 Task: Search one way flight ticket for 2 adults, 2 children, 2 infants in seat in first from Kodiak: Kodiak Airport (benny Bensonstate Airport) to Gillette: Gillette Campbell County Airport on 5-1-2023. Choice of flights is Spirit. Number of bags: 2 checked bags. Price is upto 50000. Outbound departure time preference is 23:15. Return departure time preference is 9:00.
Action: Mouse moved to (211, 192)
Screenshot: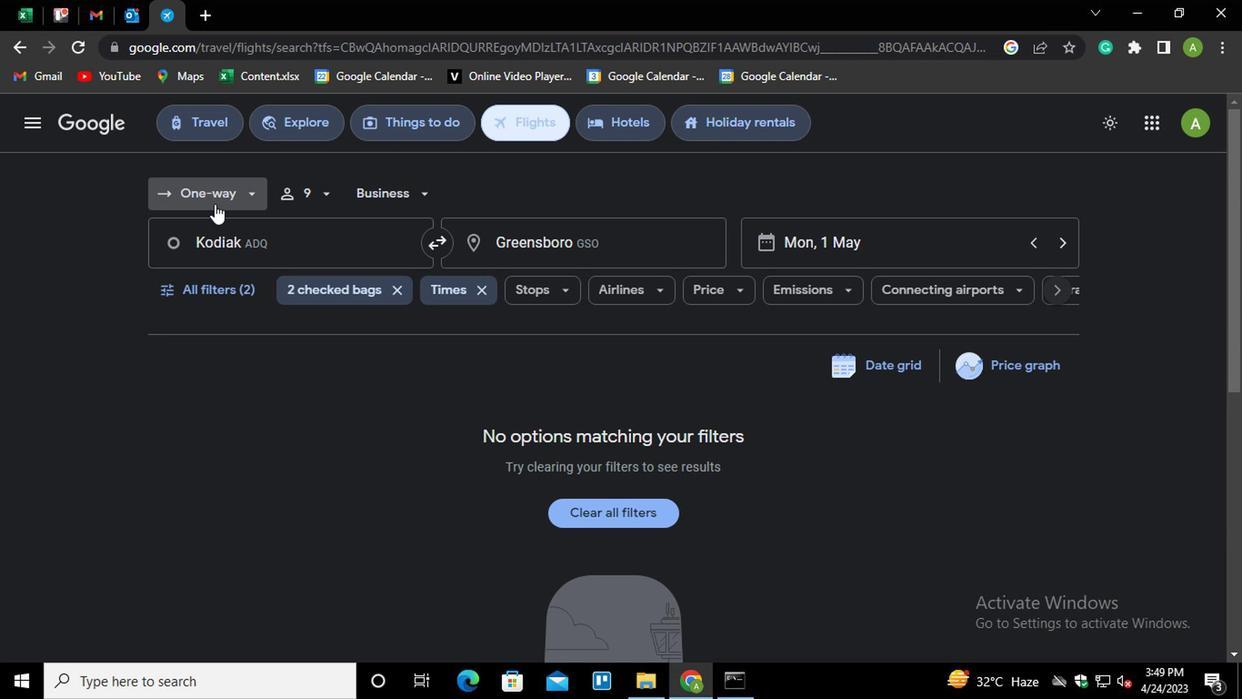 
Action: Mouse pressed left at (211, 192)
Screenshot: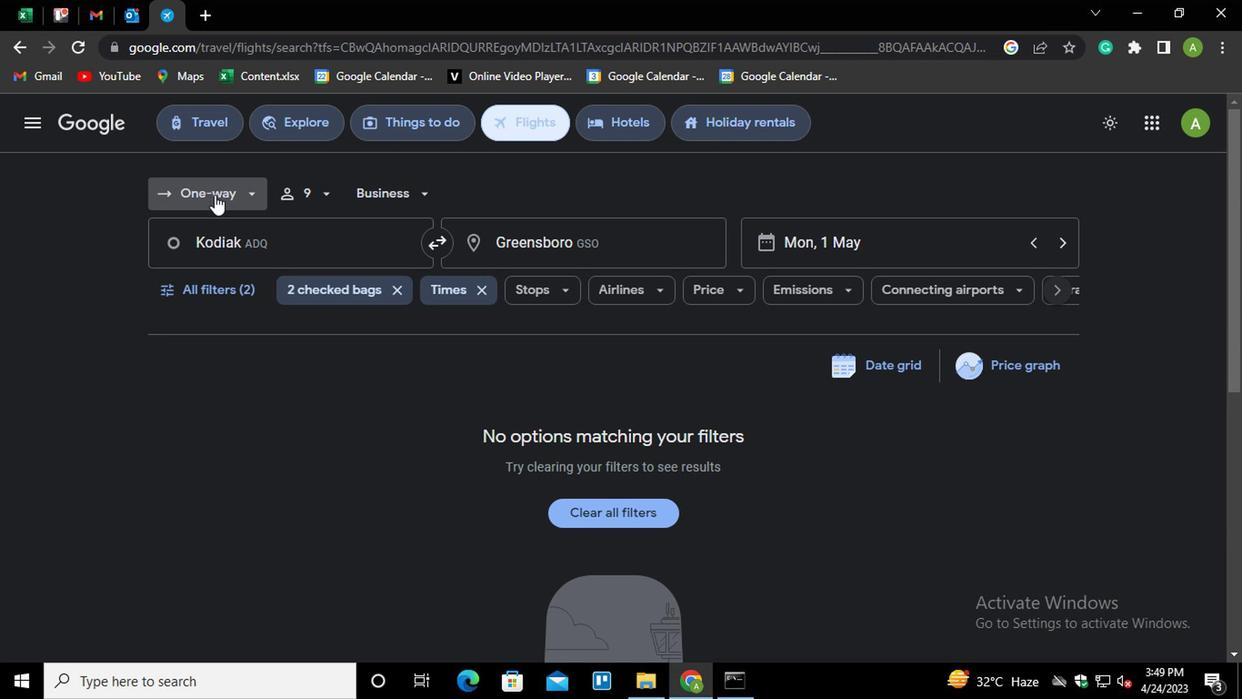 
Action: Mouse moved to (227, 276)
Screenshot: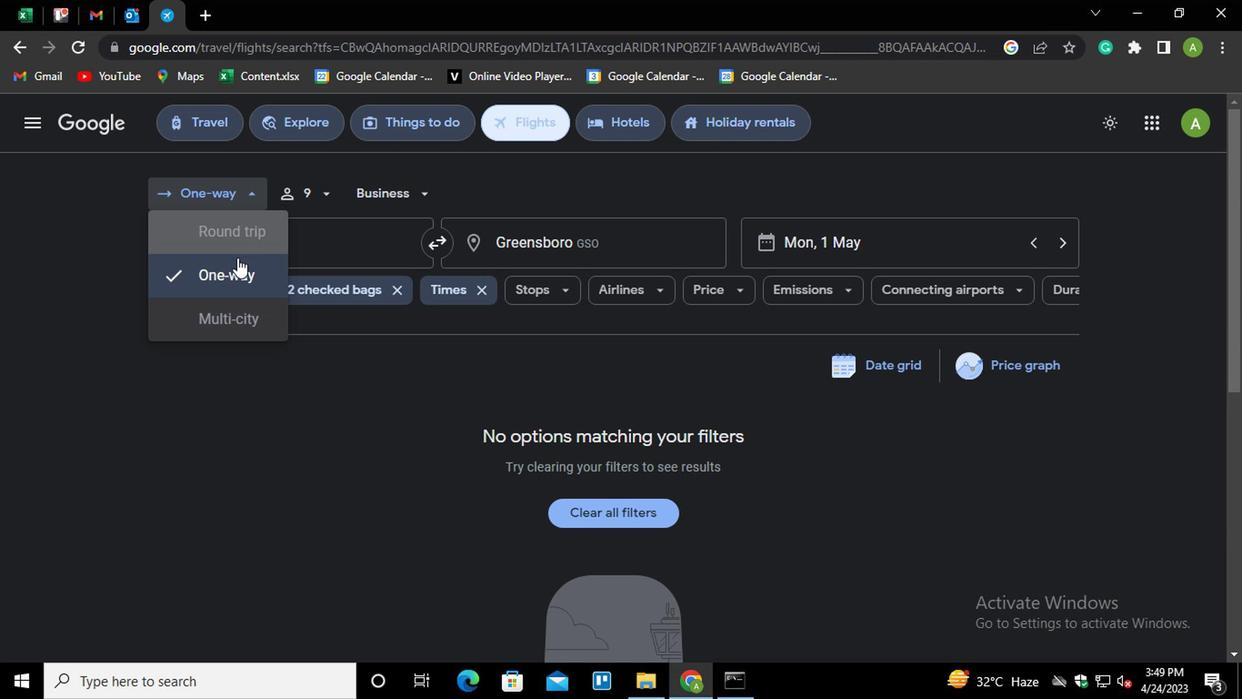 
Action: Mouse pressed left at (227, 276)
Screenshot: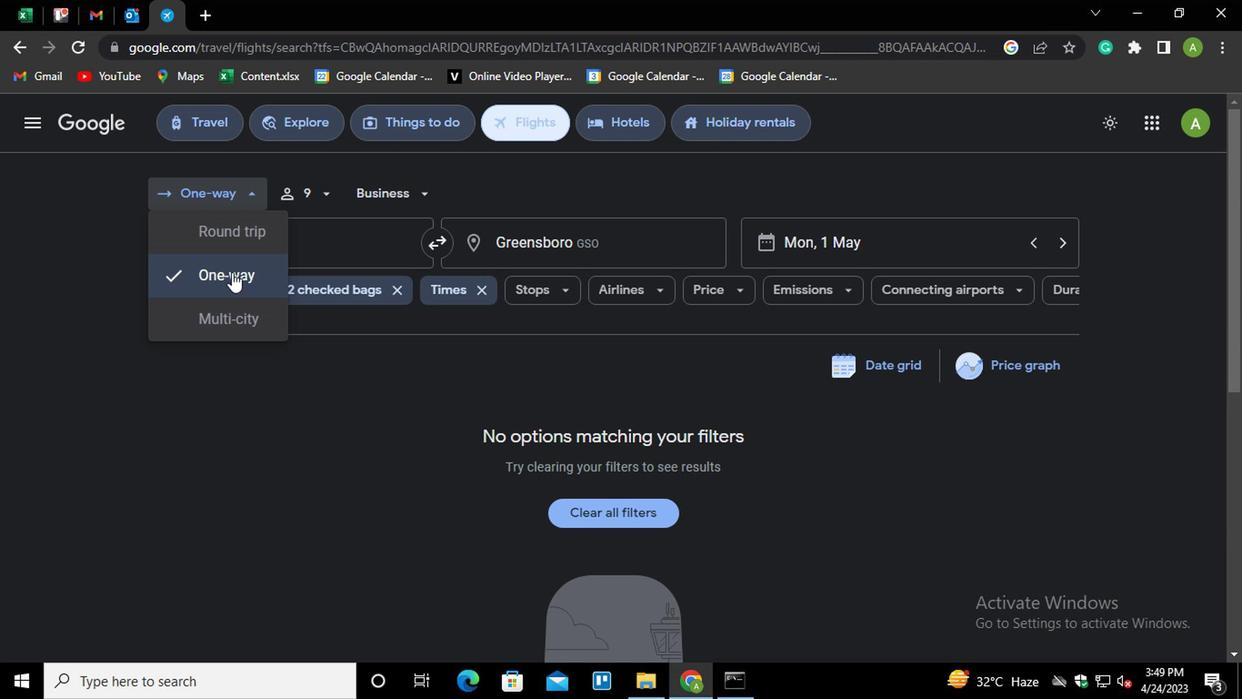 
Action: Mouse moved to (304, 197)
Screenshot: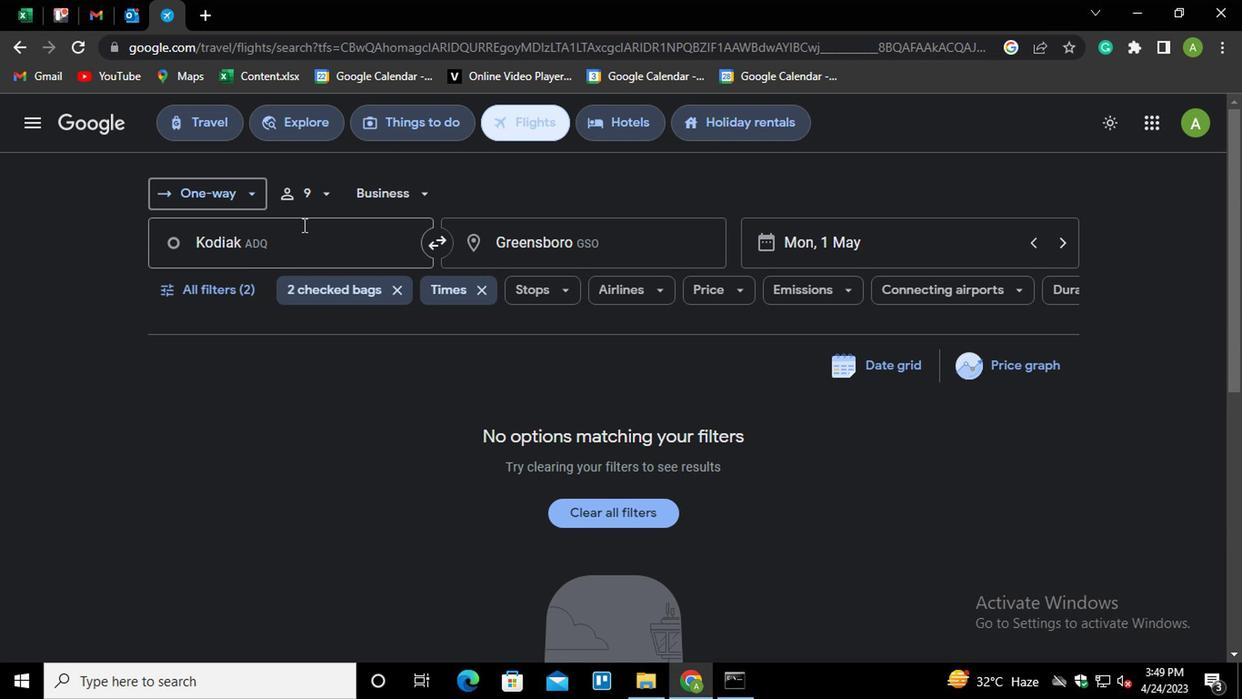 
Action: Mouse pressed left at (304, 197)
Screenshot: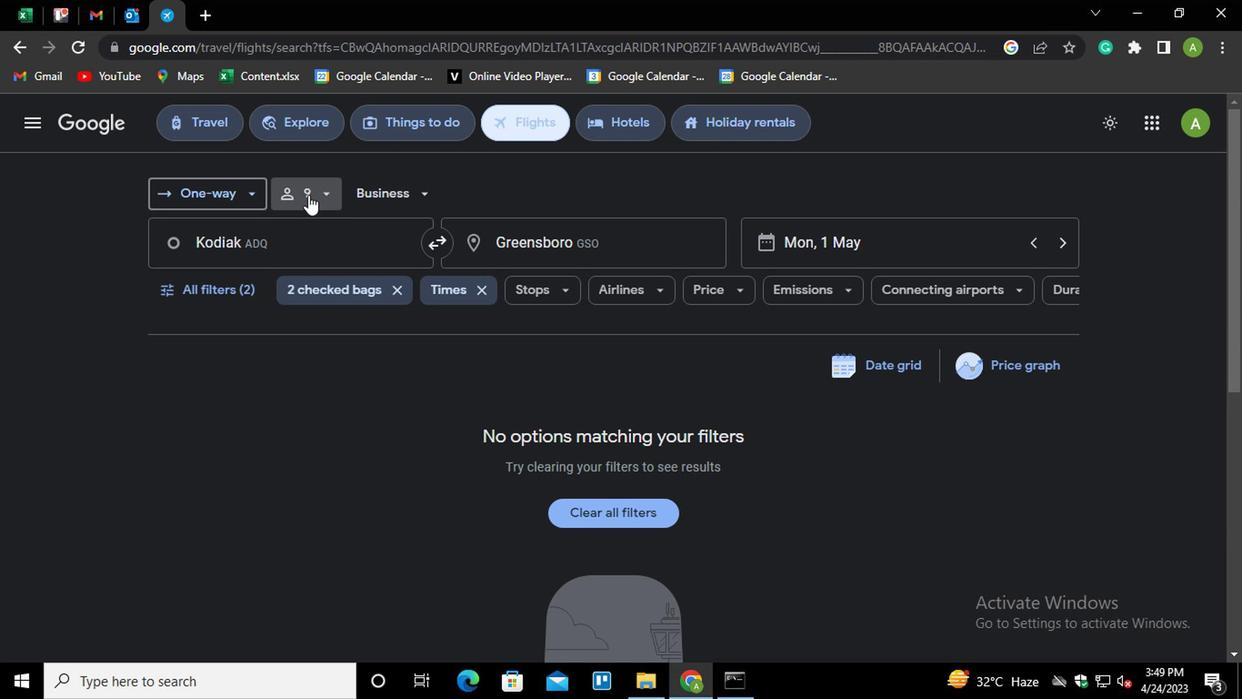 
Action: Mouse moved to (450, 245)
Screenshot: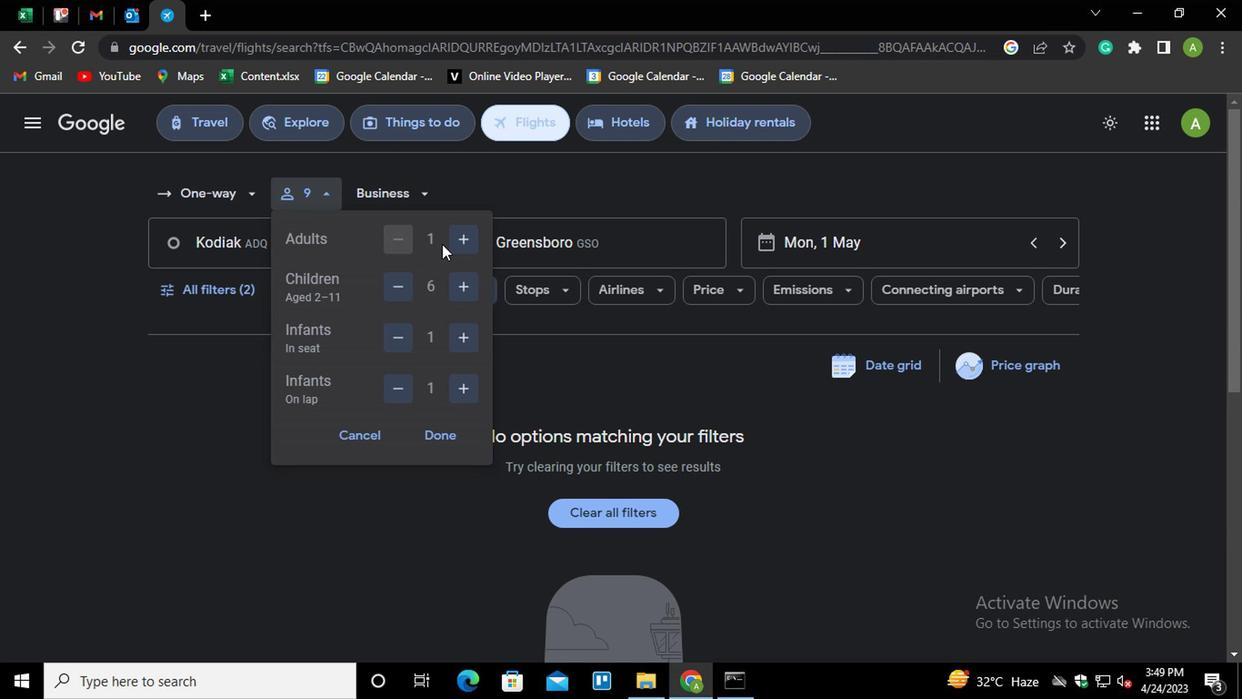 
Action: Mouse pressed left at (450, 245)
Screenshot: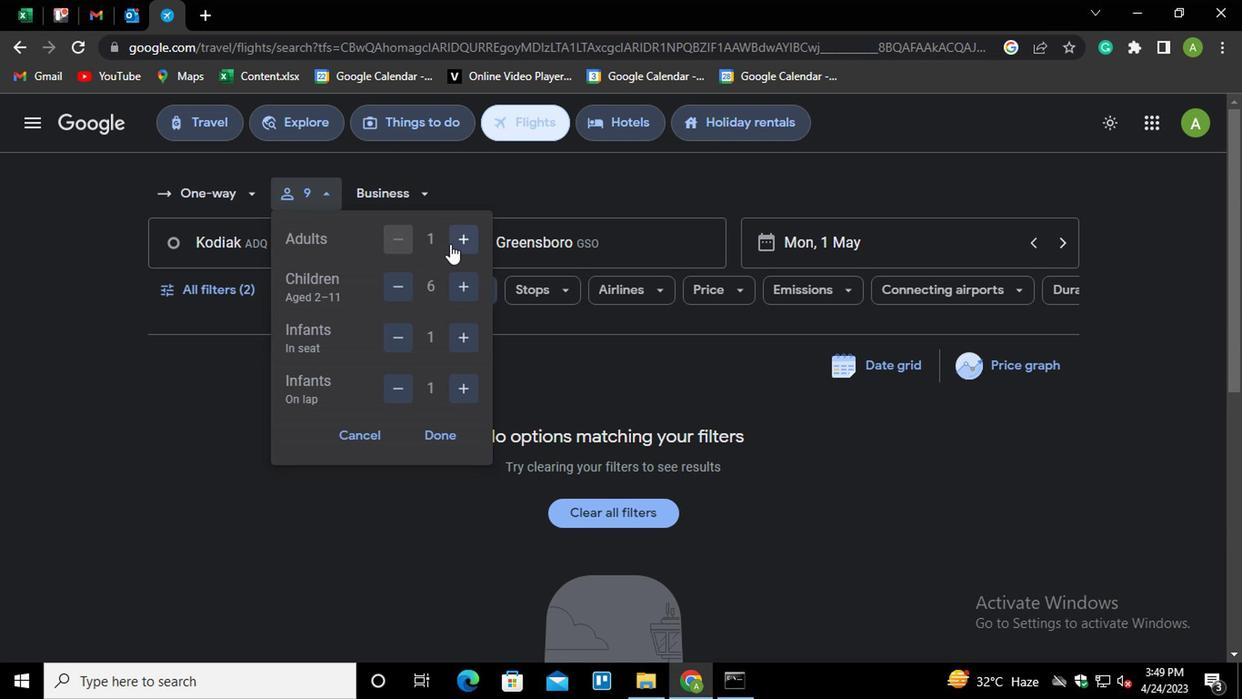 
Action: Mouse pressed left at (450, 245)
Screenshot: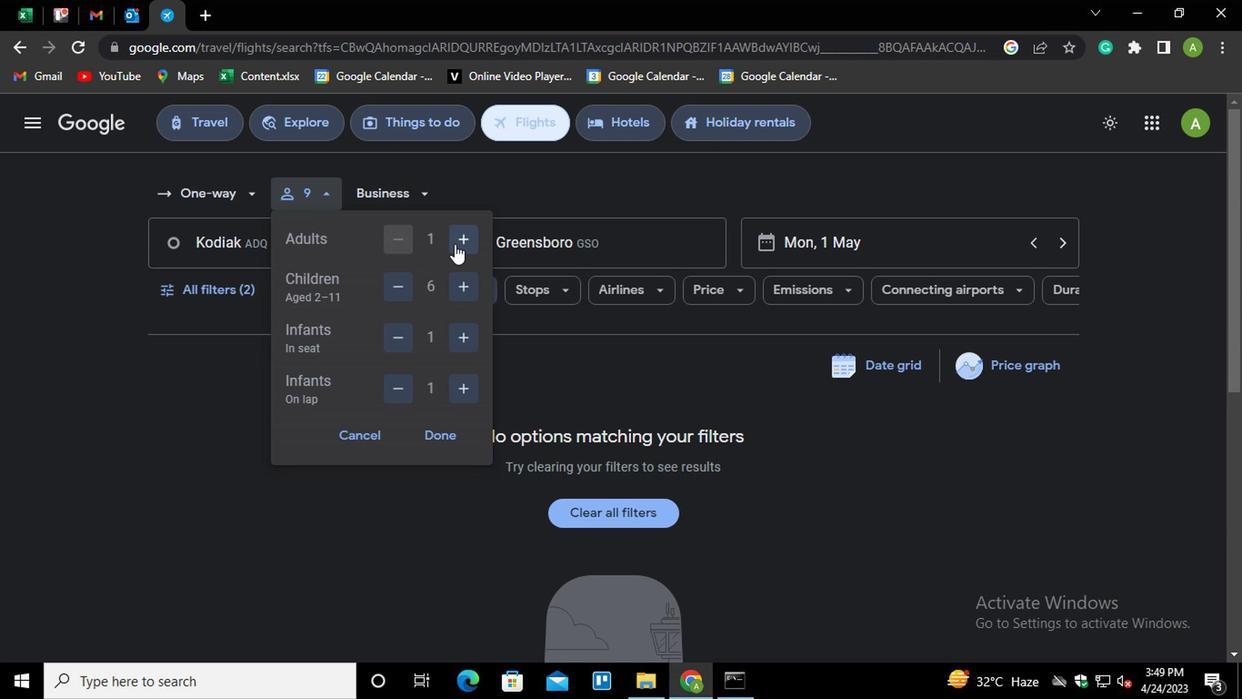
Action: Mouse moved to (402, 245)
Screenshot: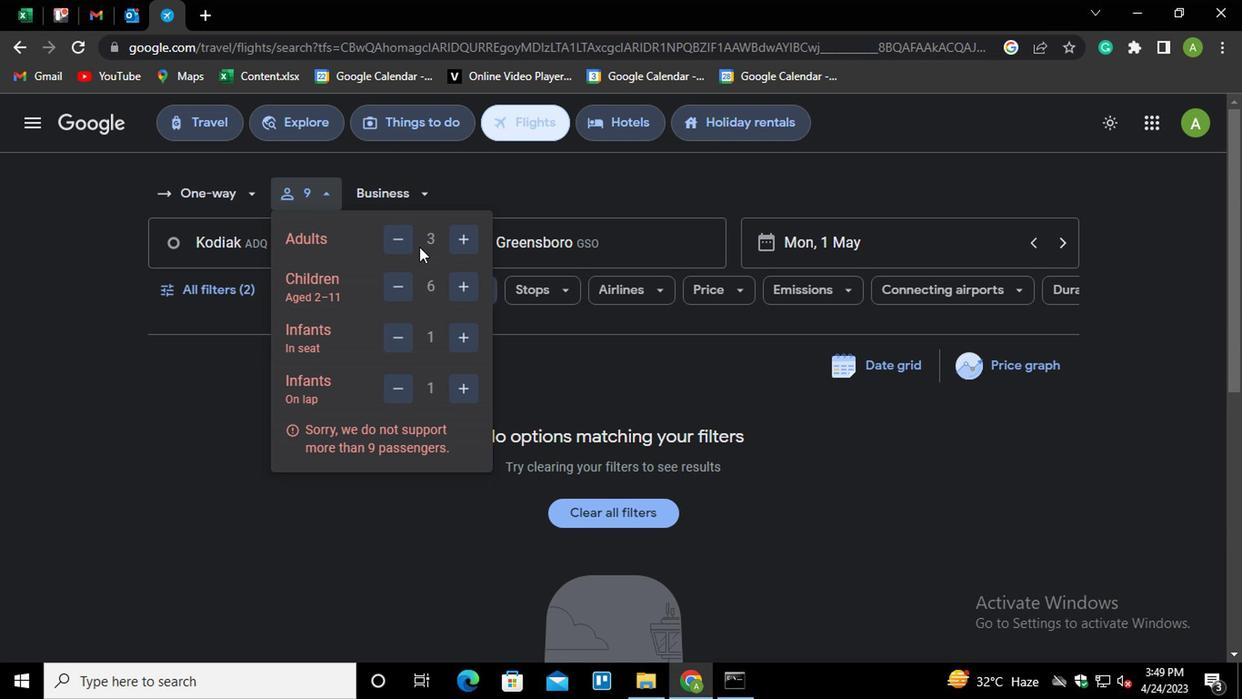 
Action: Mouse pressed left at (402, 245)
Screenshot: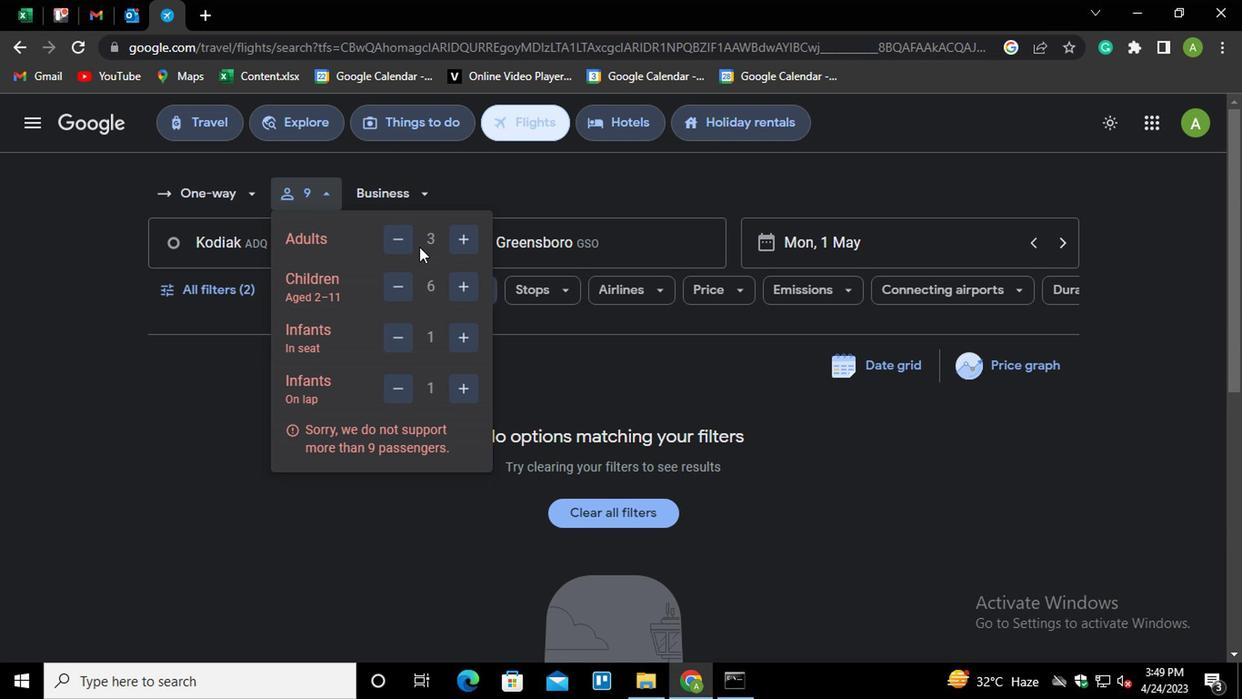 
Action: Mouse moved to (400, 288)
Screenshot: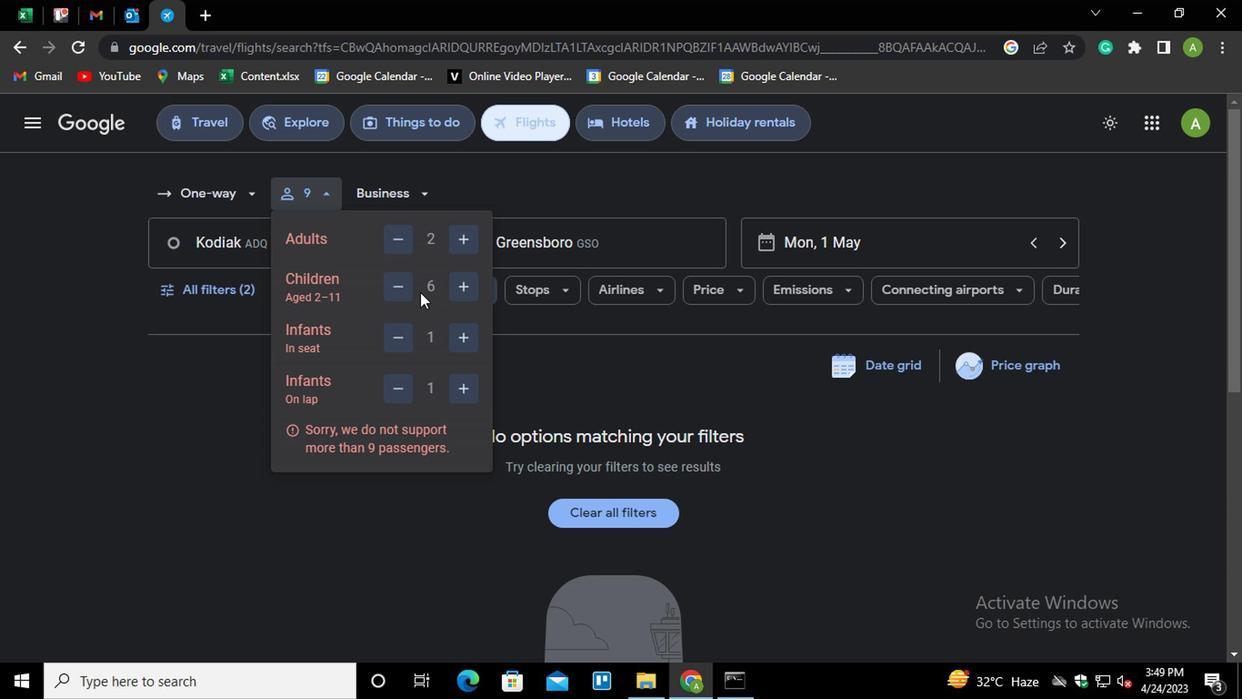 
Action: Mouse pressed left at (400, 288)
Screenshot: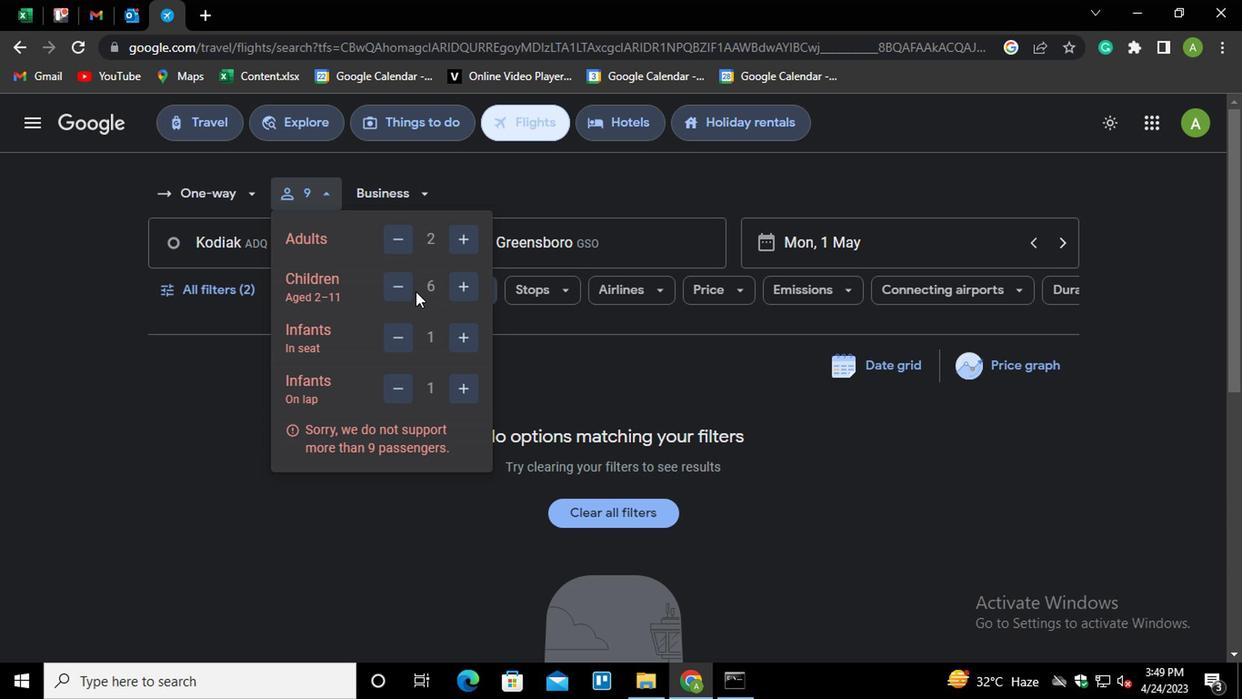 
Action: Mouse pressed left at (400, 288)
Screenshot: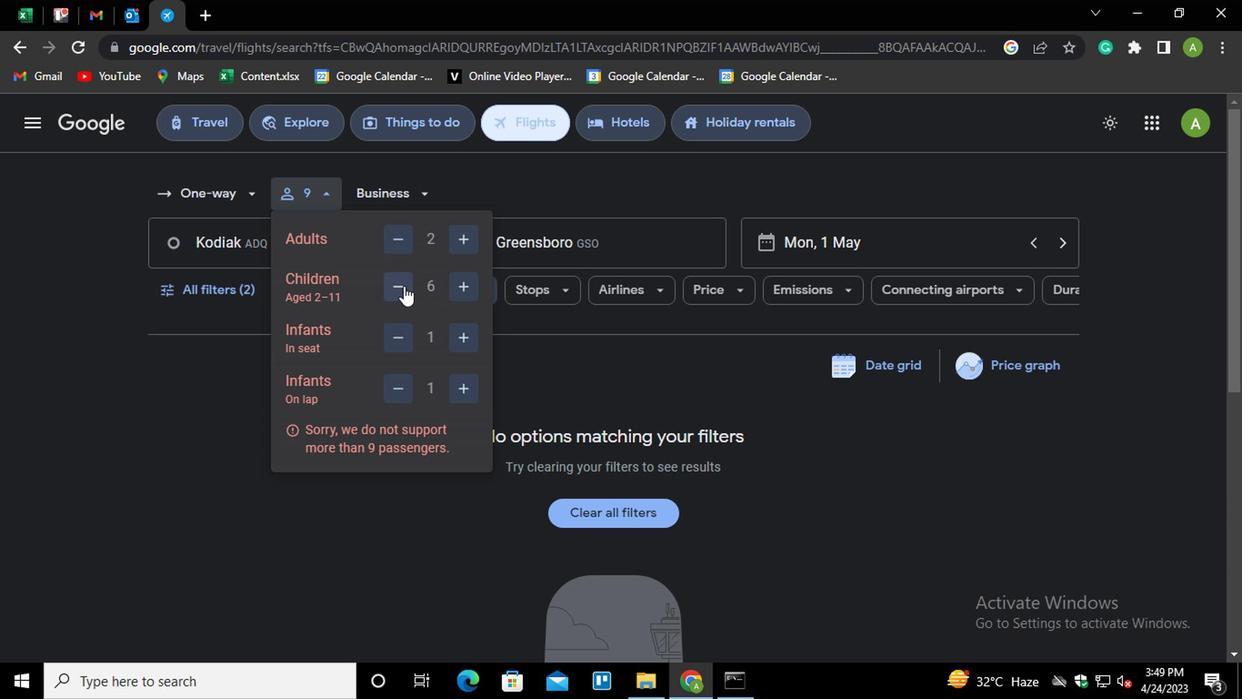 
Action: Mouse pressed left at (400, 288)
Screenshot: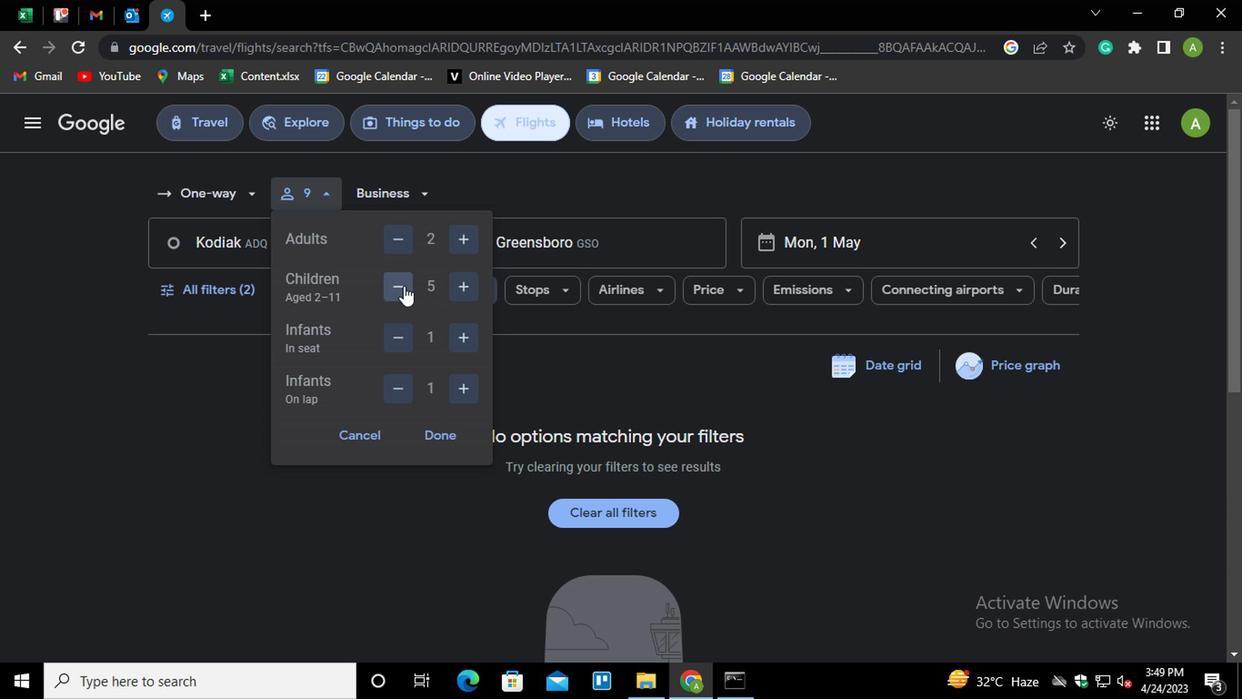 
Action: Mouse pressed left at (400, 288)
Screenshot: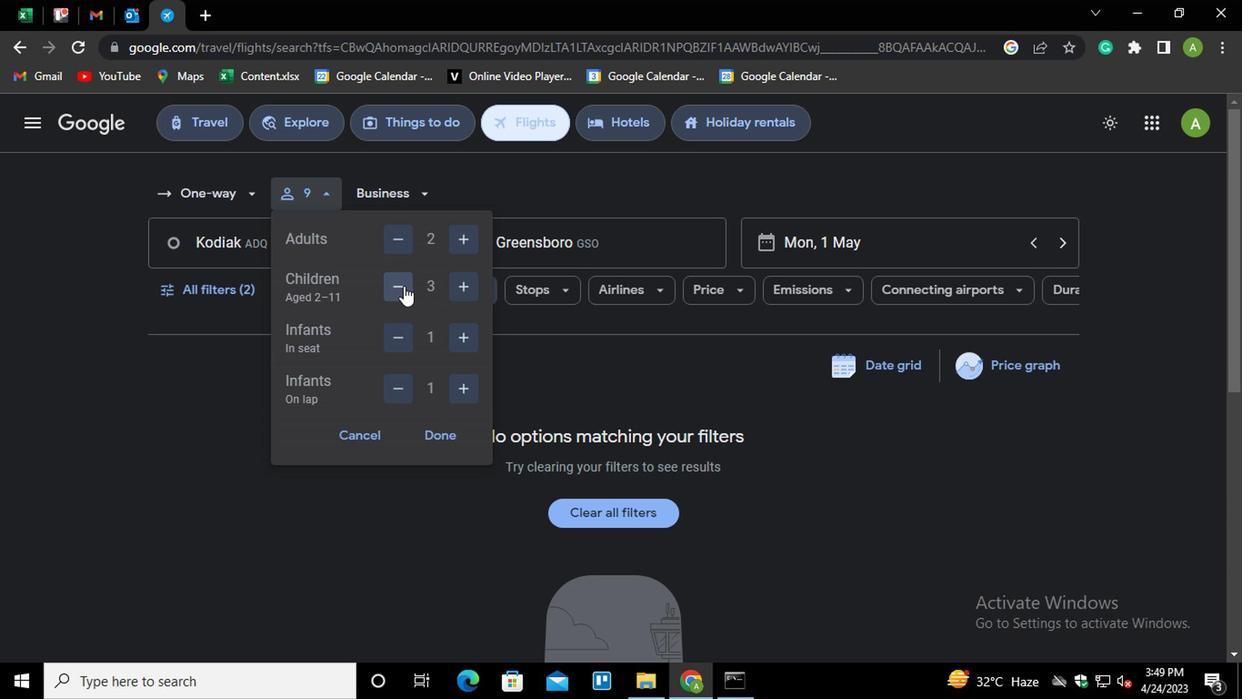 
Action: Mouse moved to (453, 335)
Screenshot: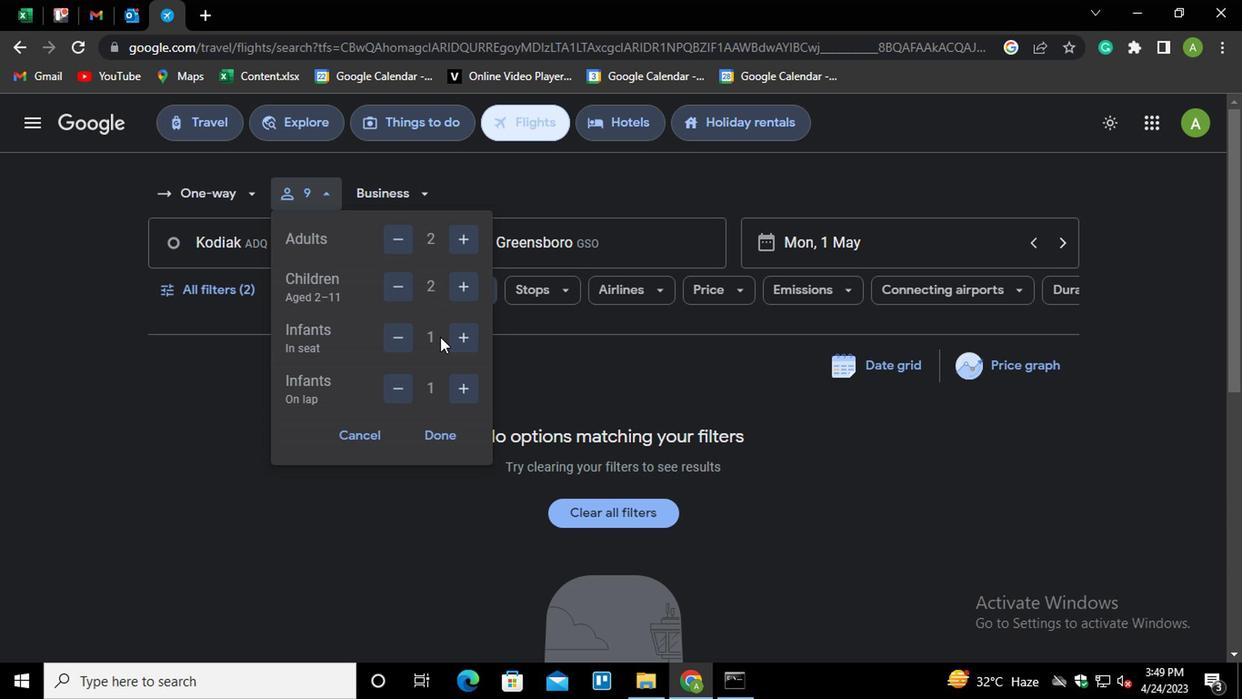 
Action: Mouse pressed left at (453, 335)
Screenshot: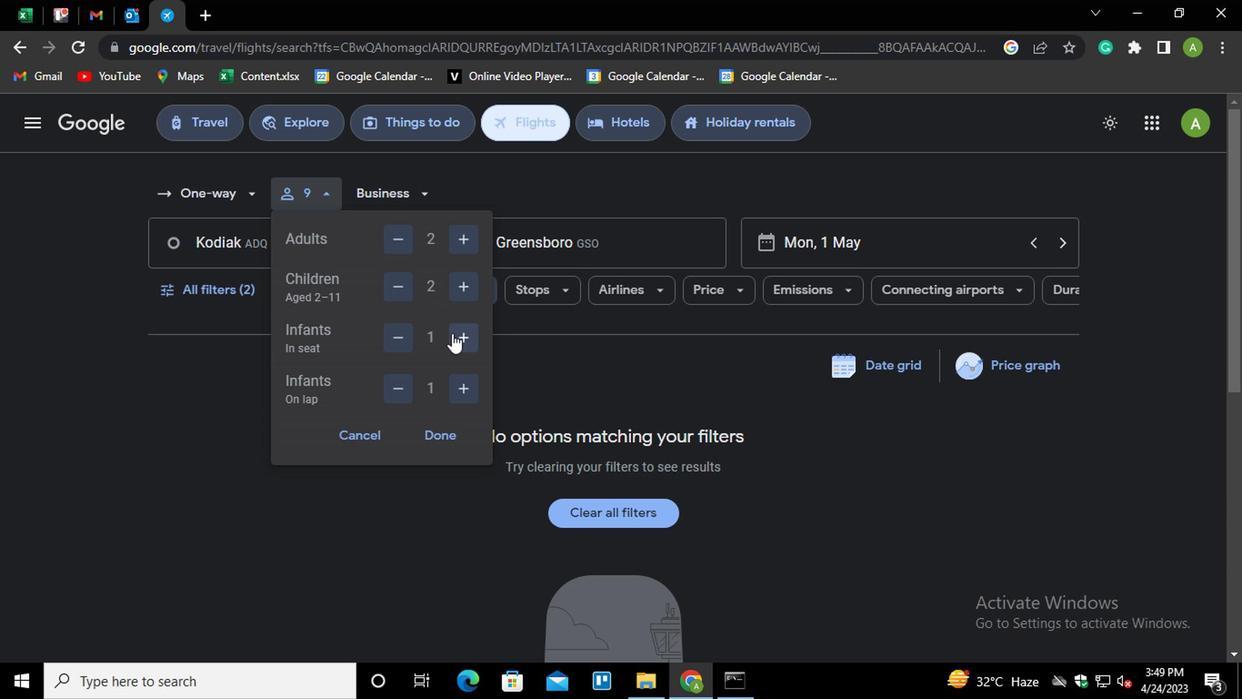 
Action: Mouse moved to (385, 390)
Screenshot: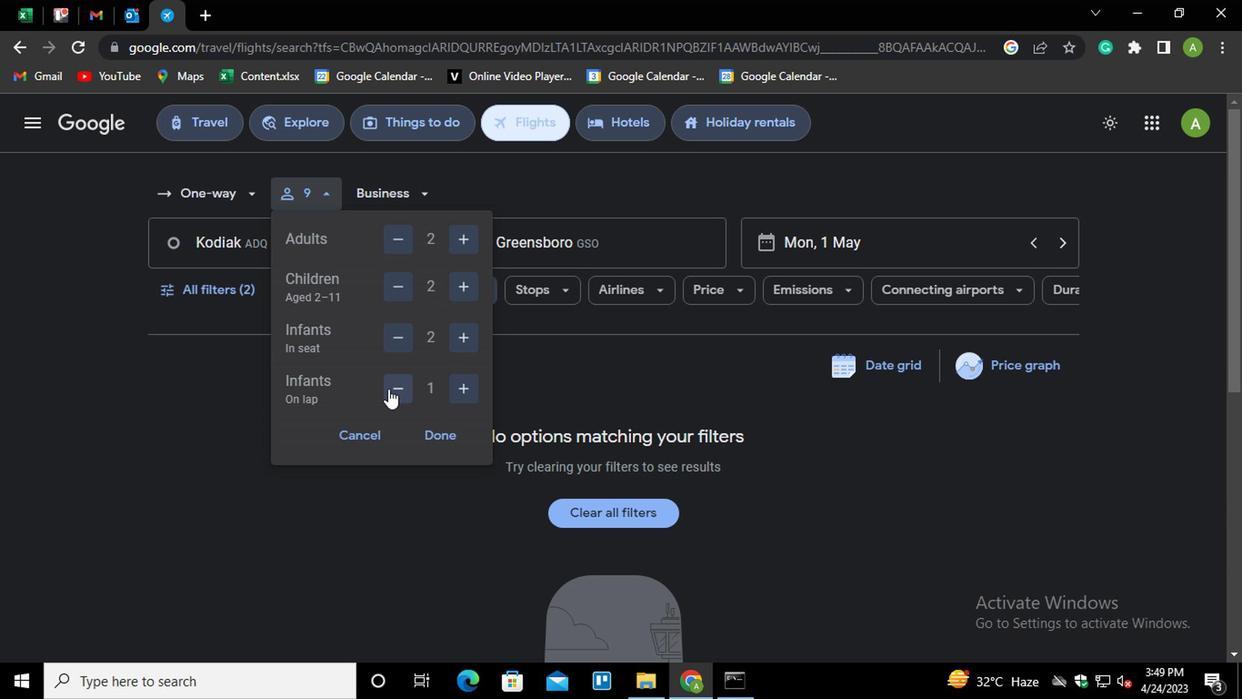 
Action: Mouse pressed left at (385, 390)
Screenshot: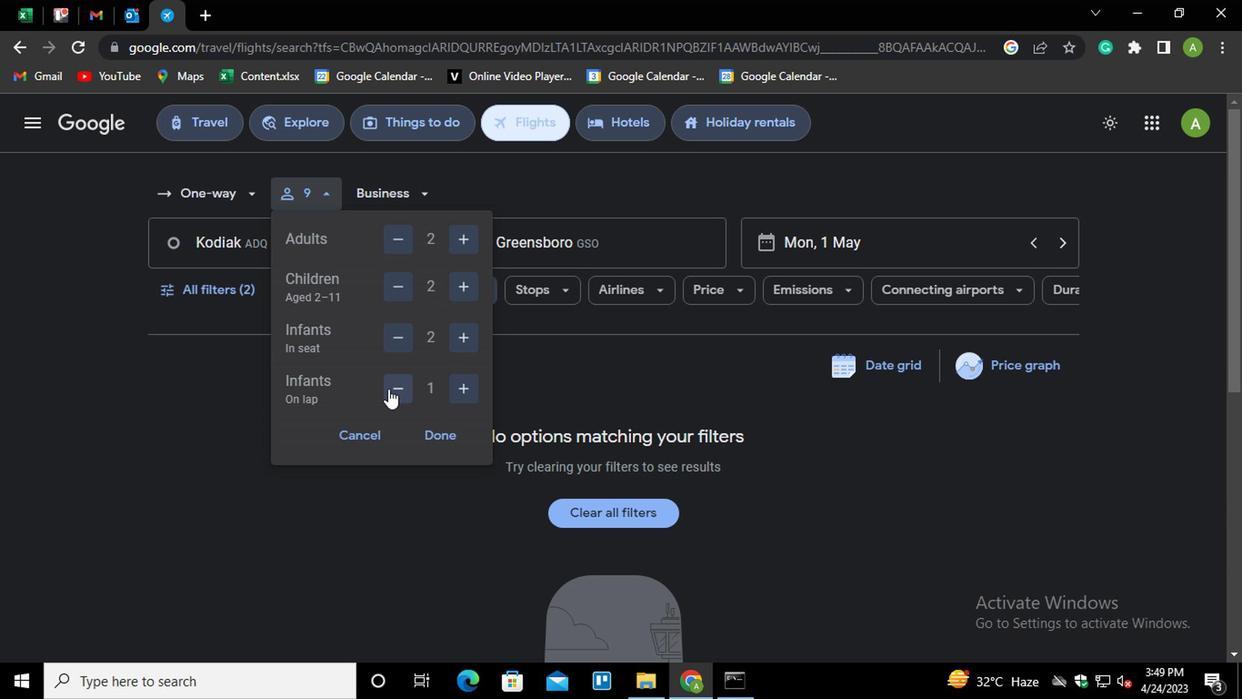 
Action: Mouse moved to (434, 431)
Screenshot: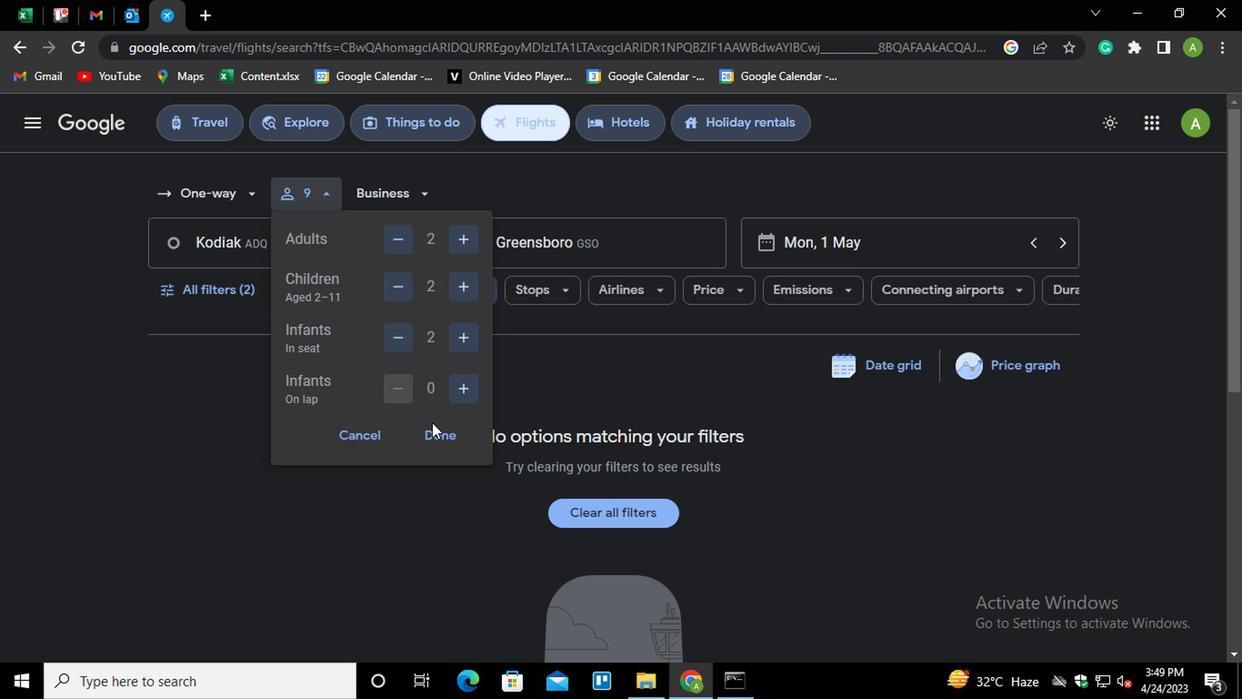 
Action: Mouse pressed left at (434, 431)
Screenshot: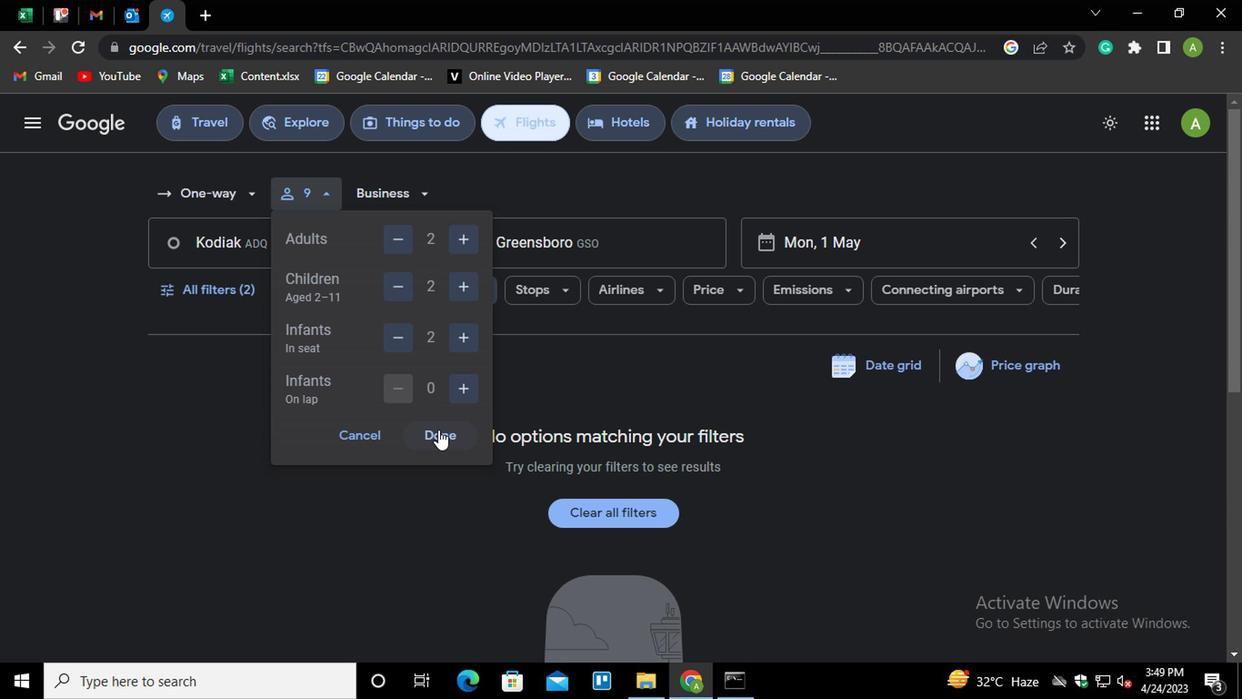 
Action: Mouse moved to (386, 197)
Screenshot: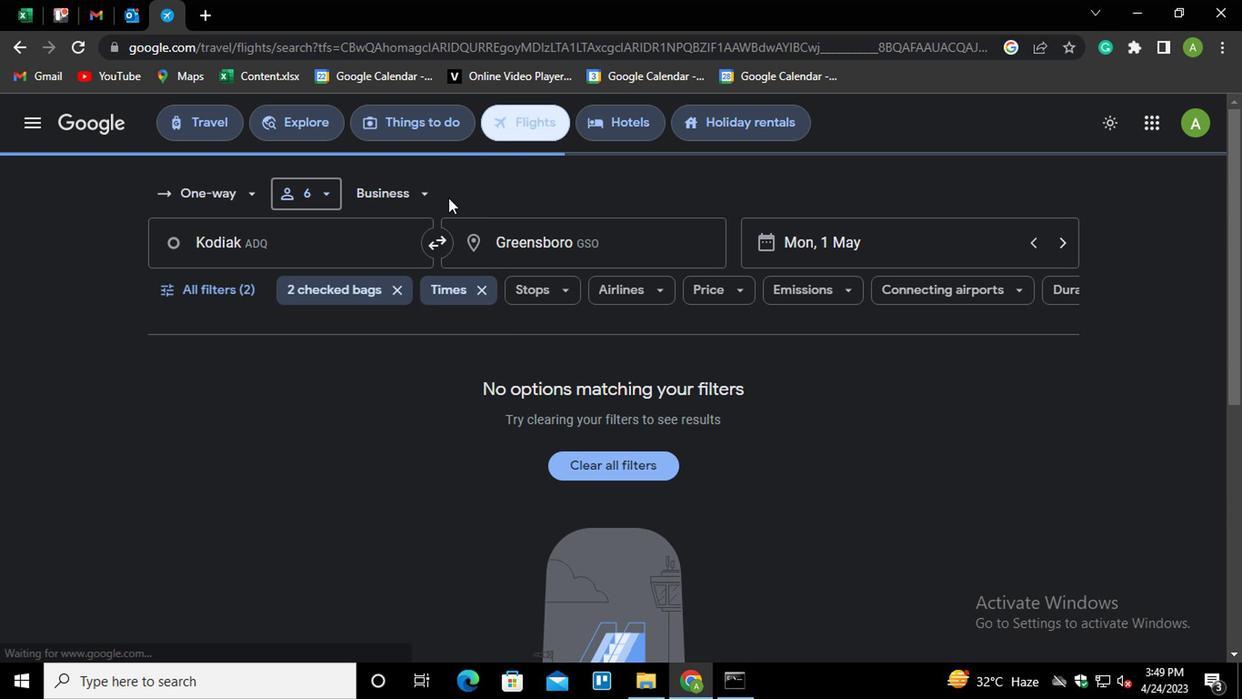 
Action: Mouse pressed left at (386, 197)
Screenshot: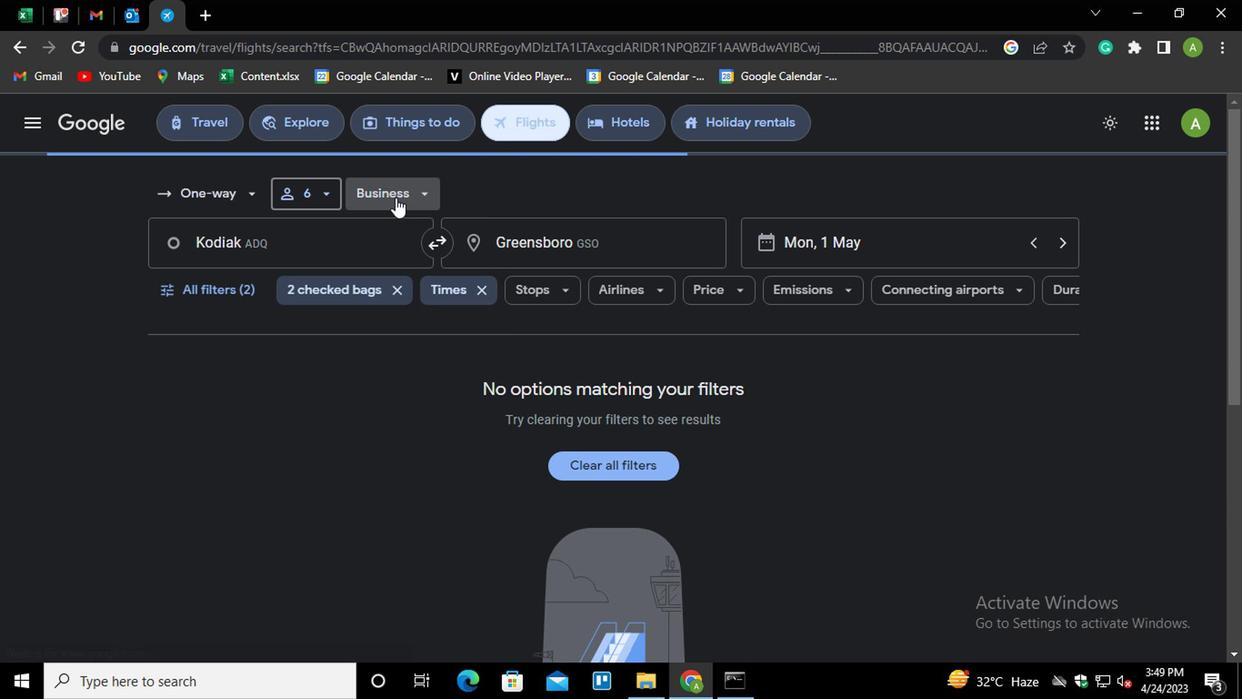 
Action: Mouse moved to (442, 358)
Screenshot: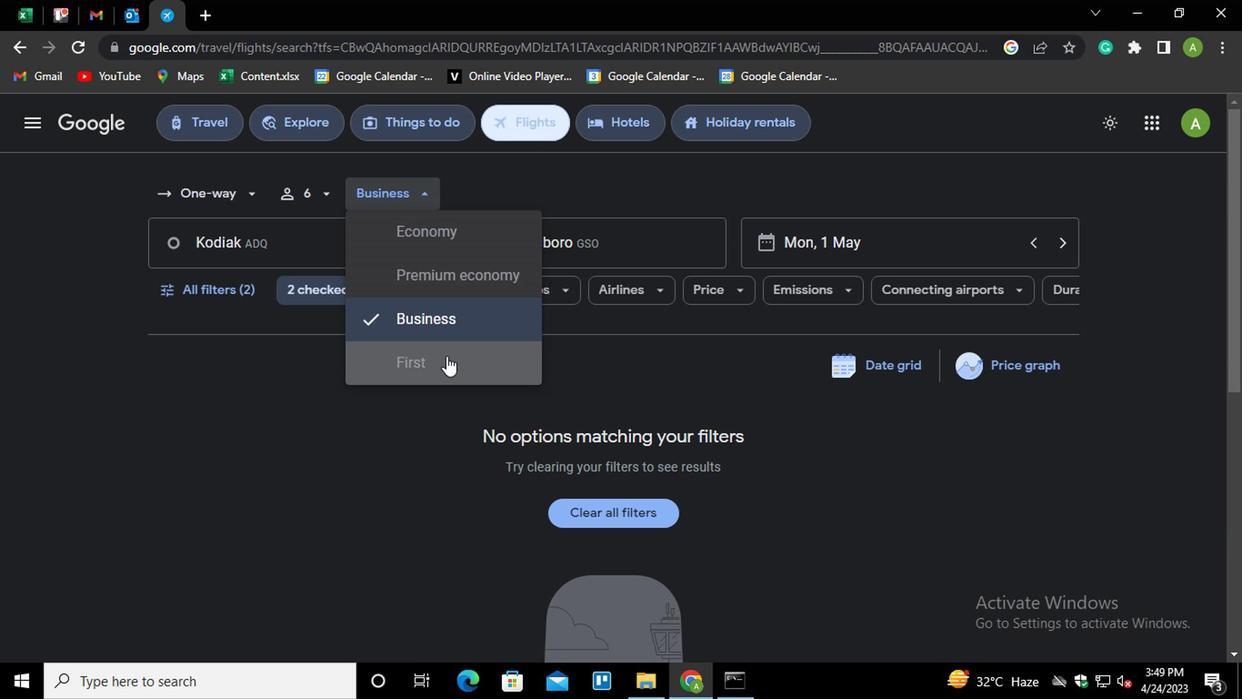 
Action: Mouse pressed left at (442, 358)
Screenshot: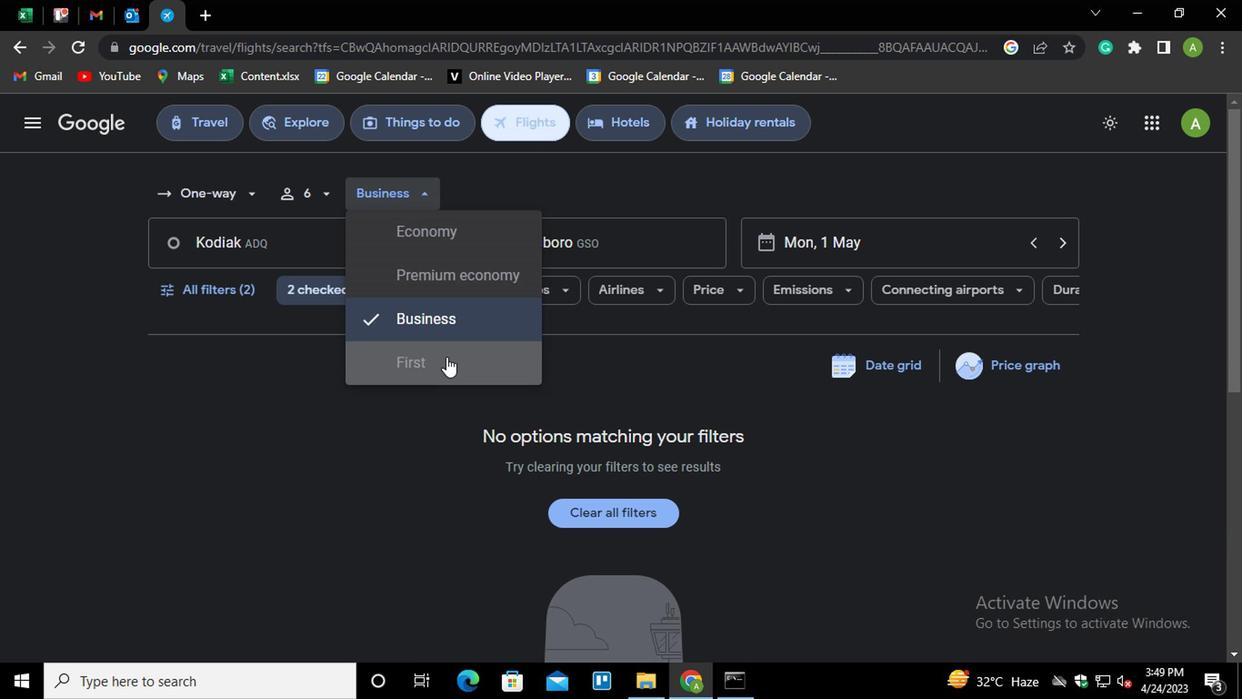 
Action: Mouse moved to (545, 247)
Screenshot: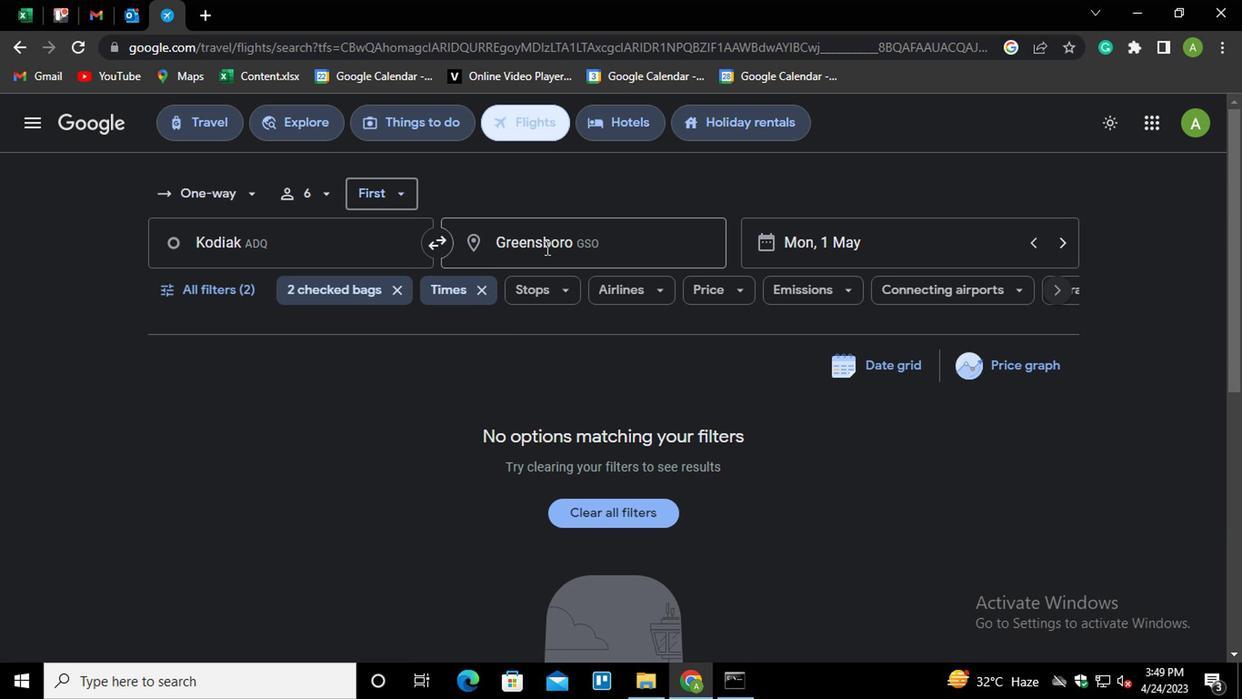 
Action: Mouse pressed left at (545, 247)
Screenshot: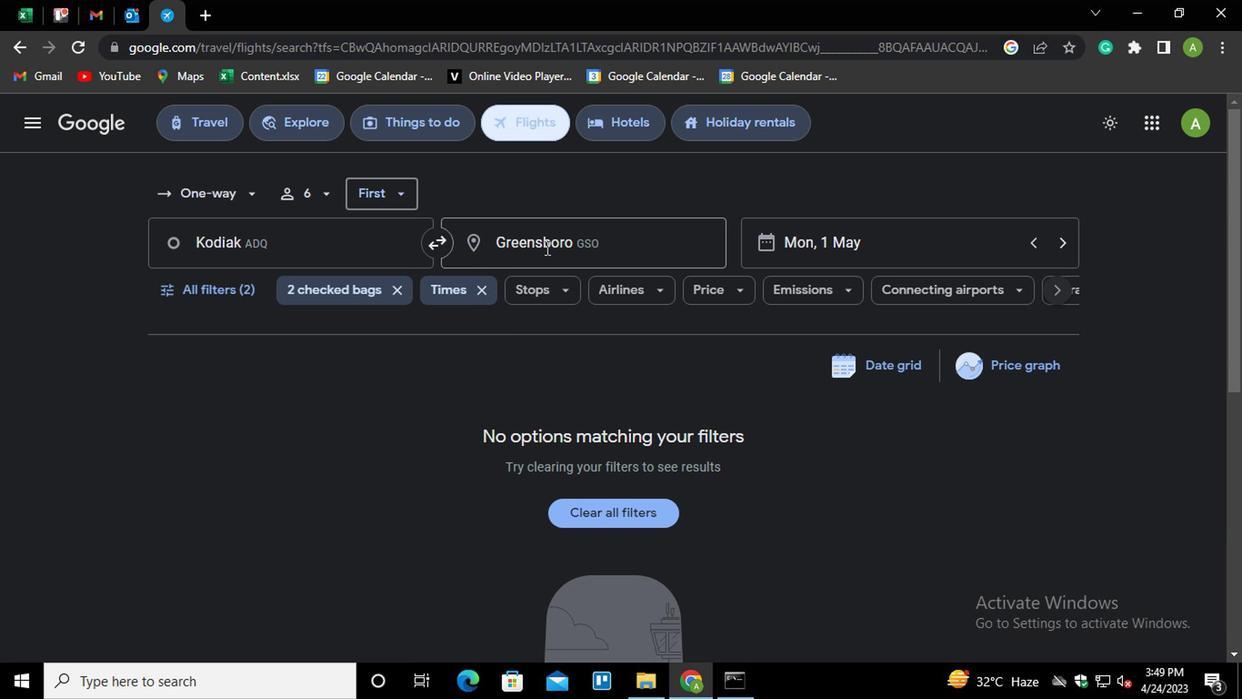 
Action: Key pressed <Key.shift_r><Key.shift_r><Key.shift_r><Key.shift_r><Key.shift_r><Key.shift_r>Gillette<Key.down><Key.enter>
Screenshot: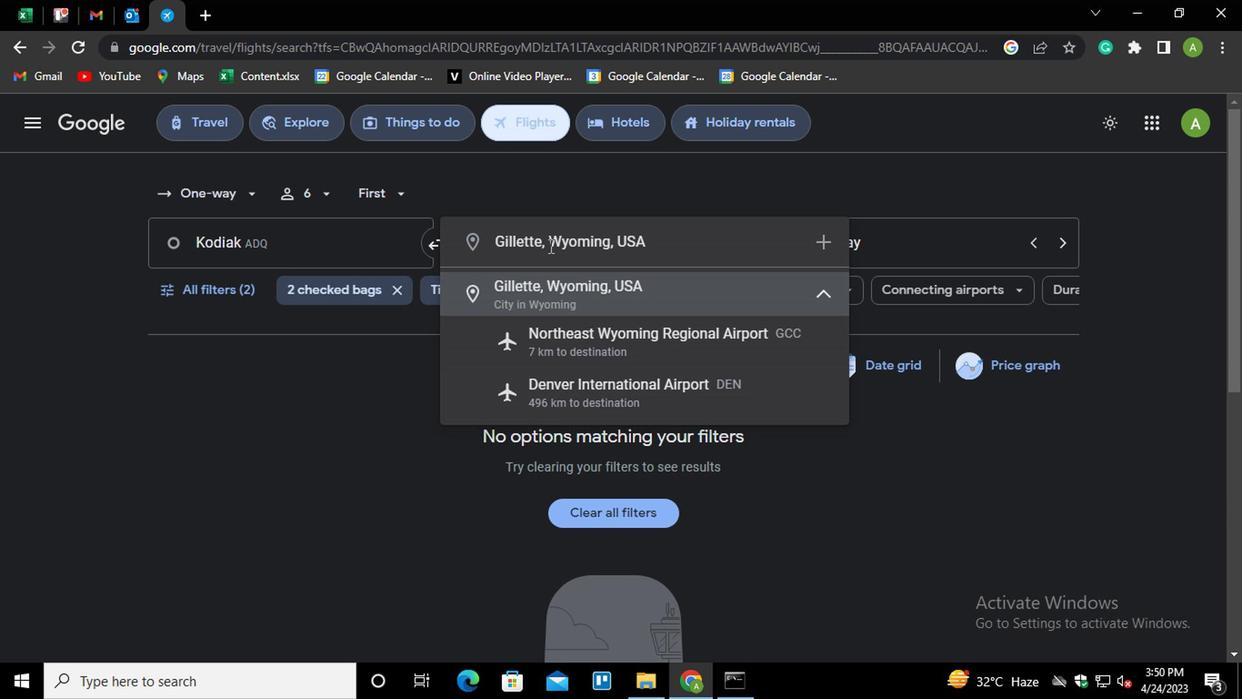 
Action: Mouse moved to (236, 295)
Screenshot: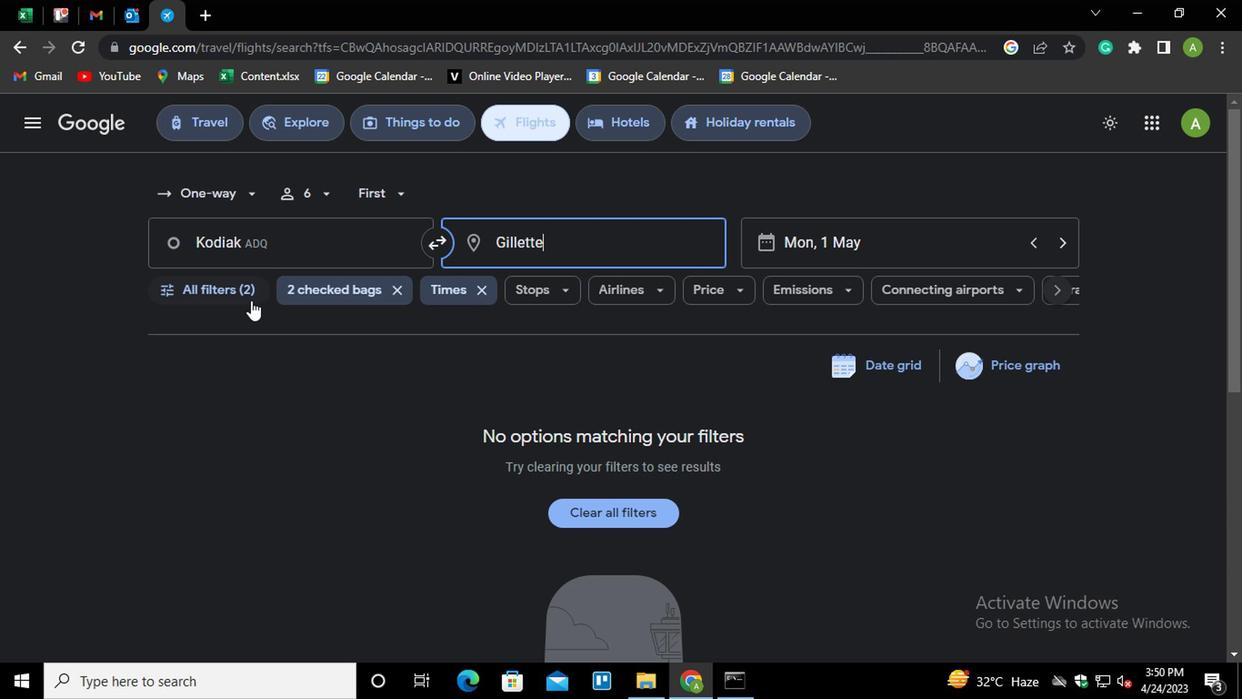 
Action: Mouse pressed left at (236, 295)
Screenshot: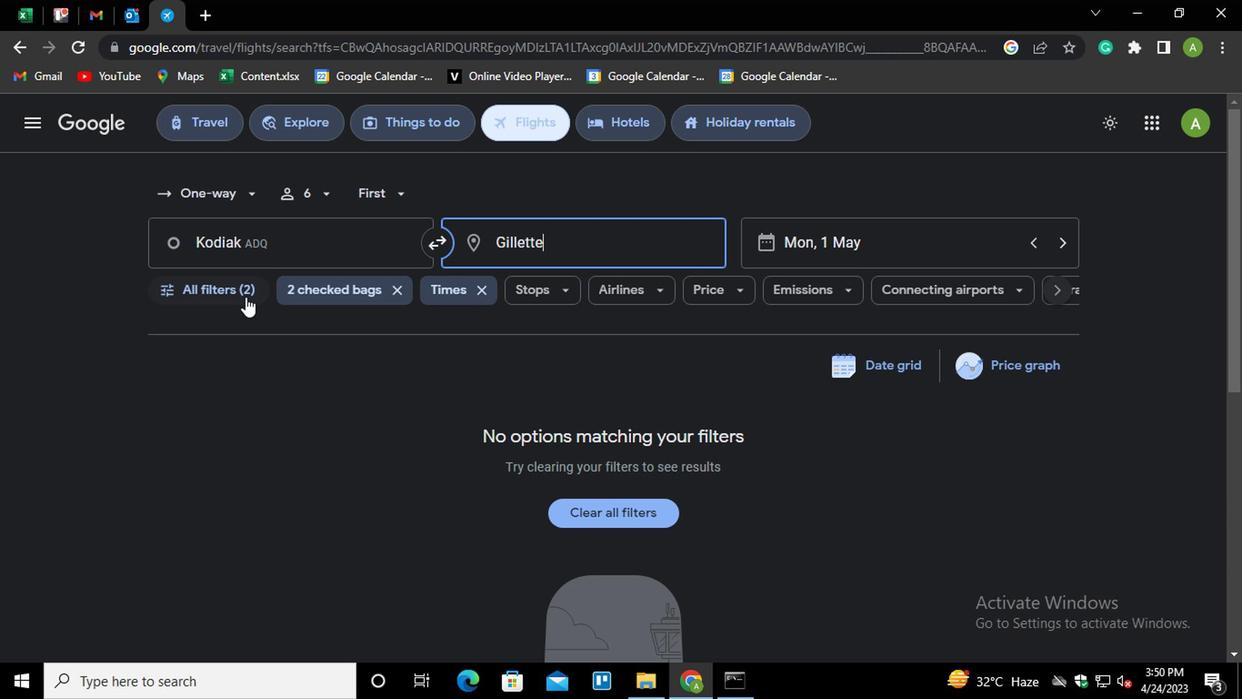 
Action: Mouse moved to (420, 647)
Screenshot: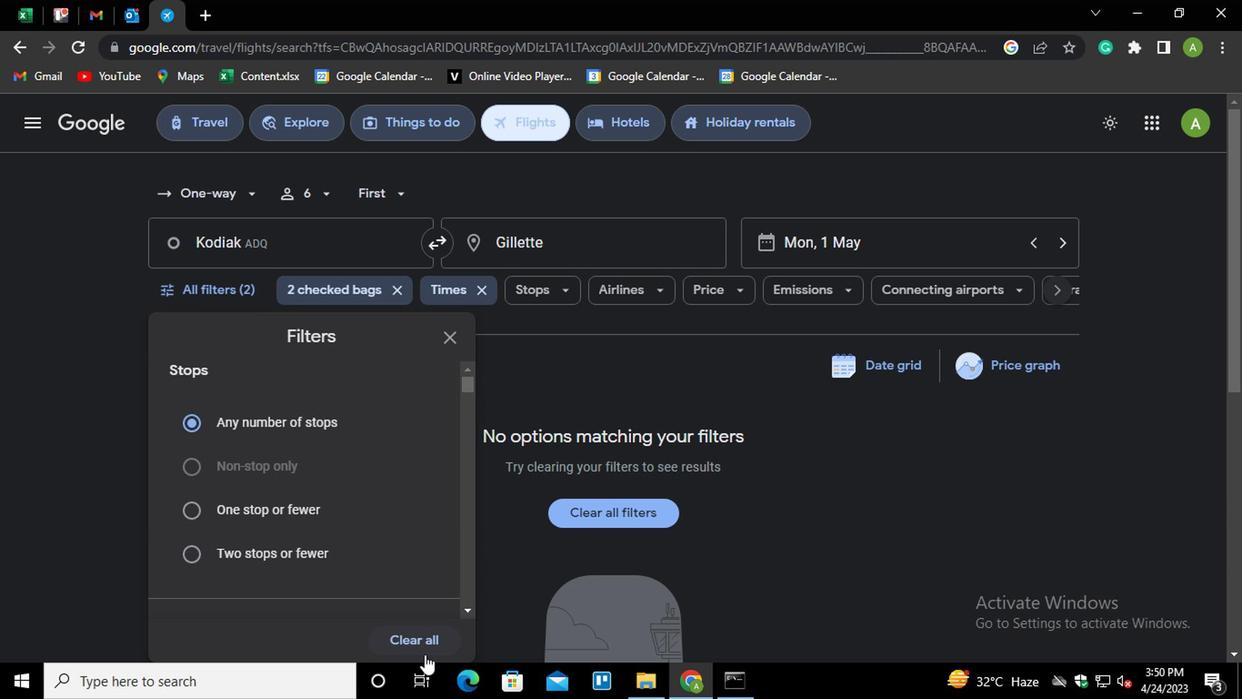 
Action: Mouse pressed left at (420, 647)
Screenshot: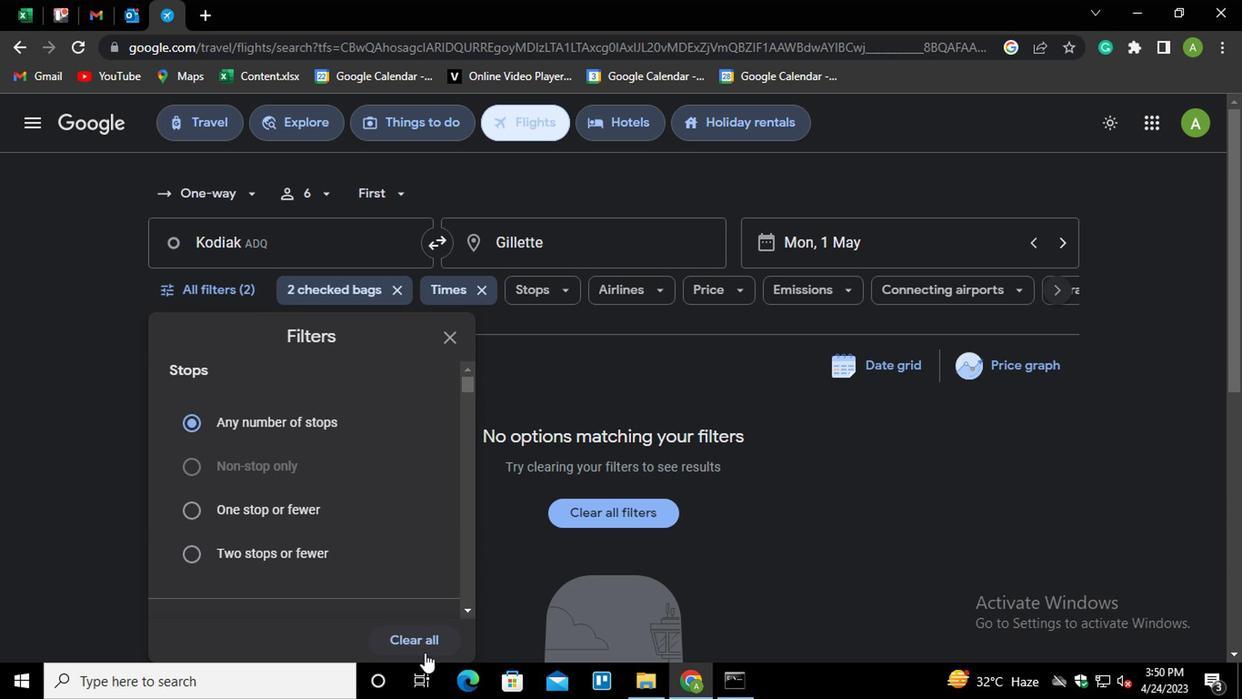 
Action: Mouse moved to (363, 501)
Screenshot: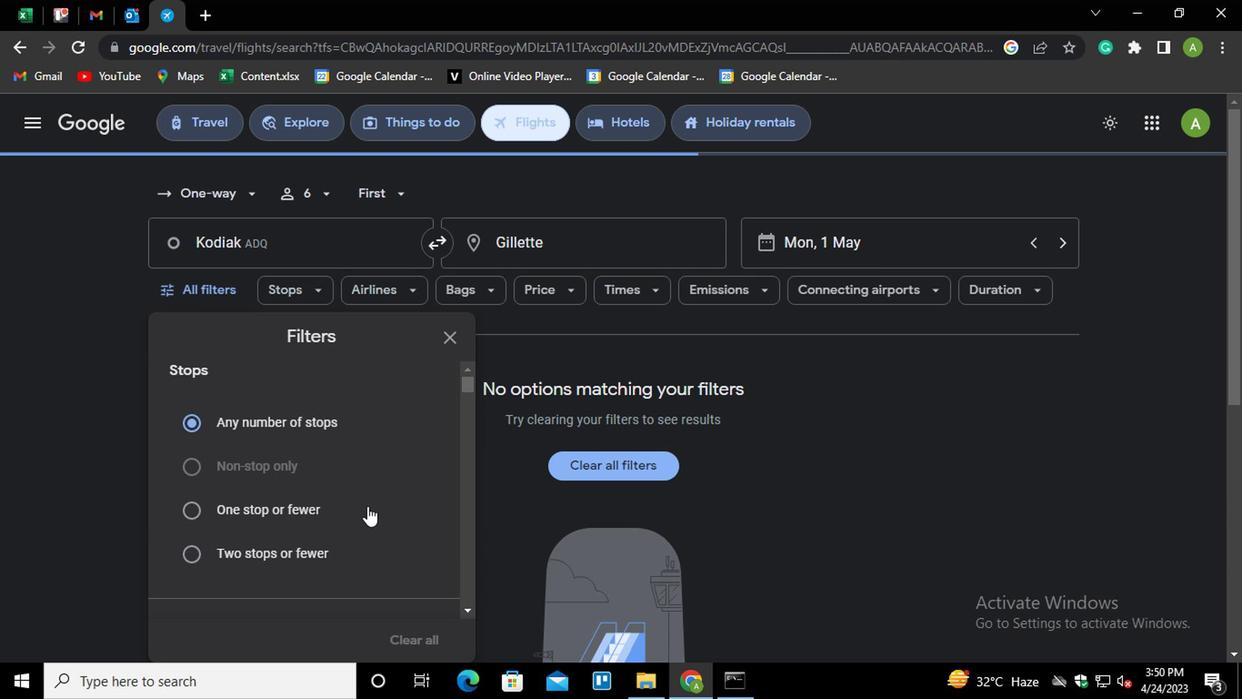 
Action: Mouse scrolled (363, 500) with delta (0, 0)
Screenshot: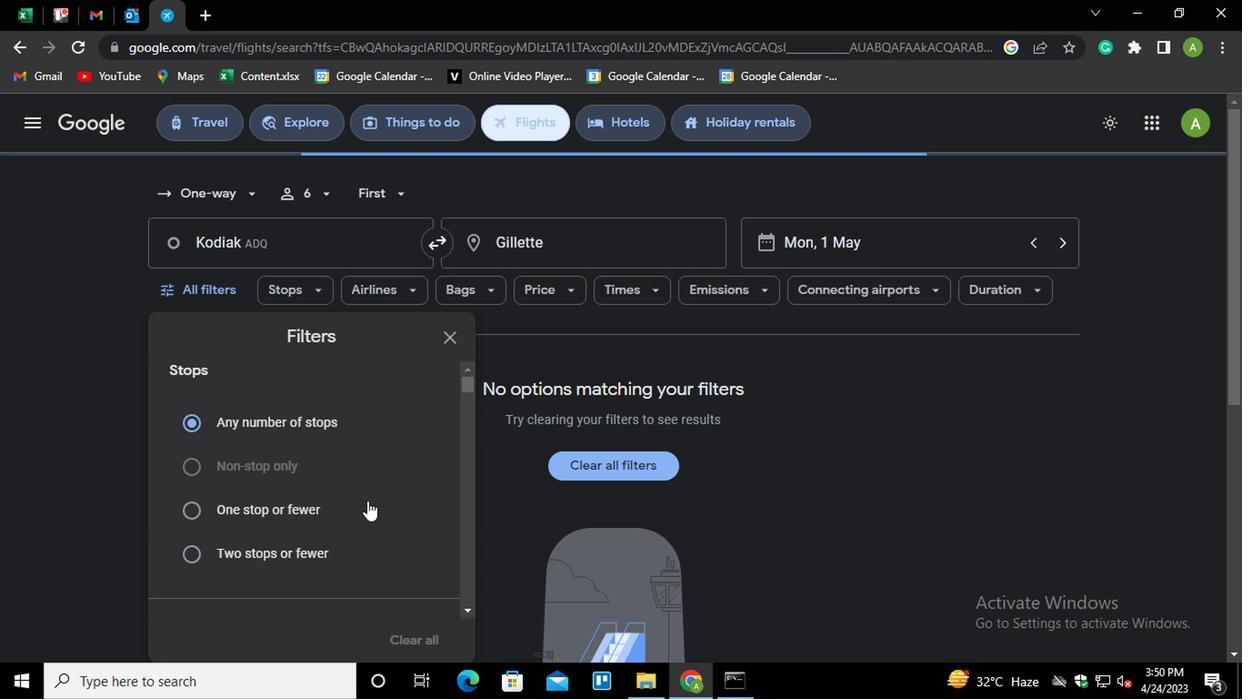 
Action: Mouse scrolled (363, 500) with delta (0, 0)
Screenshot: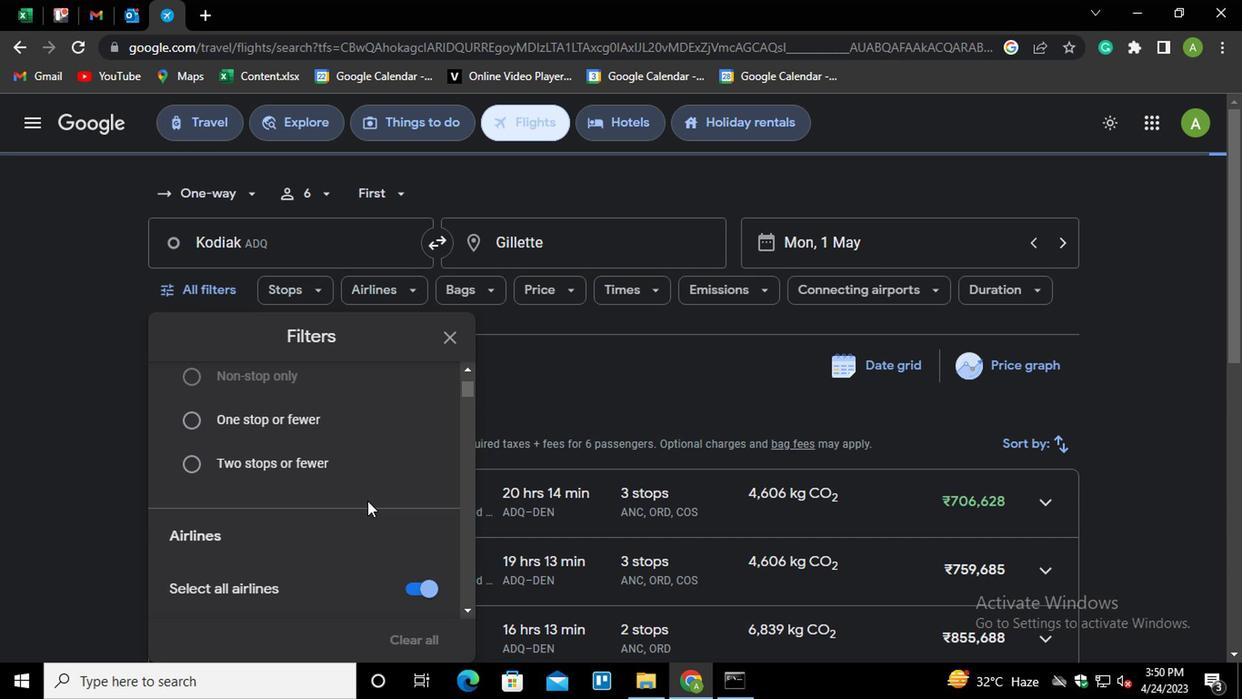 
Action: Mouse moved to (369, 495)
Screenshot: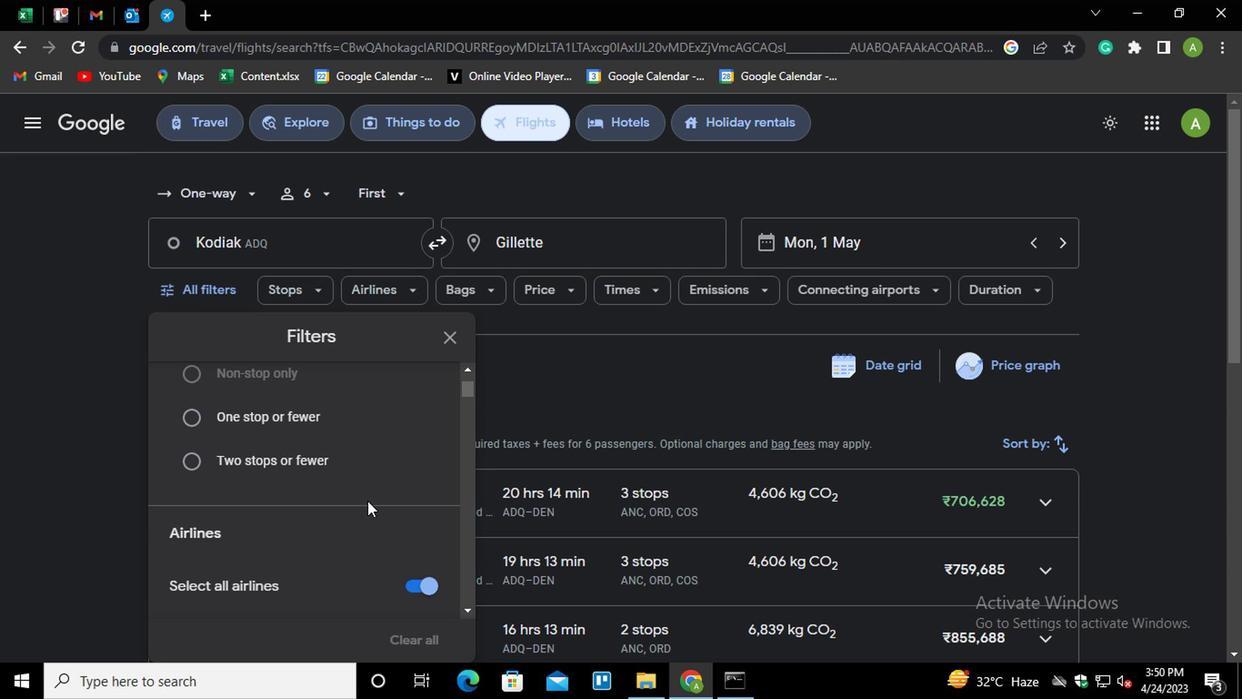 
Action: Mouse scrolled (369, 494) with delta (0, 0)
Screenshot: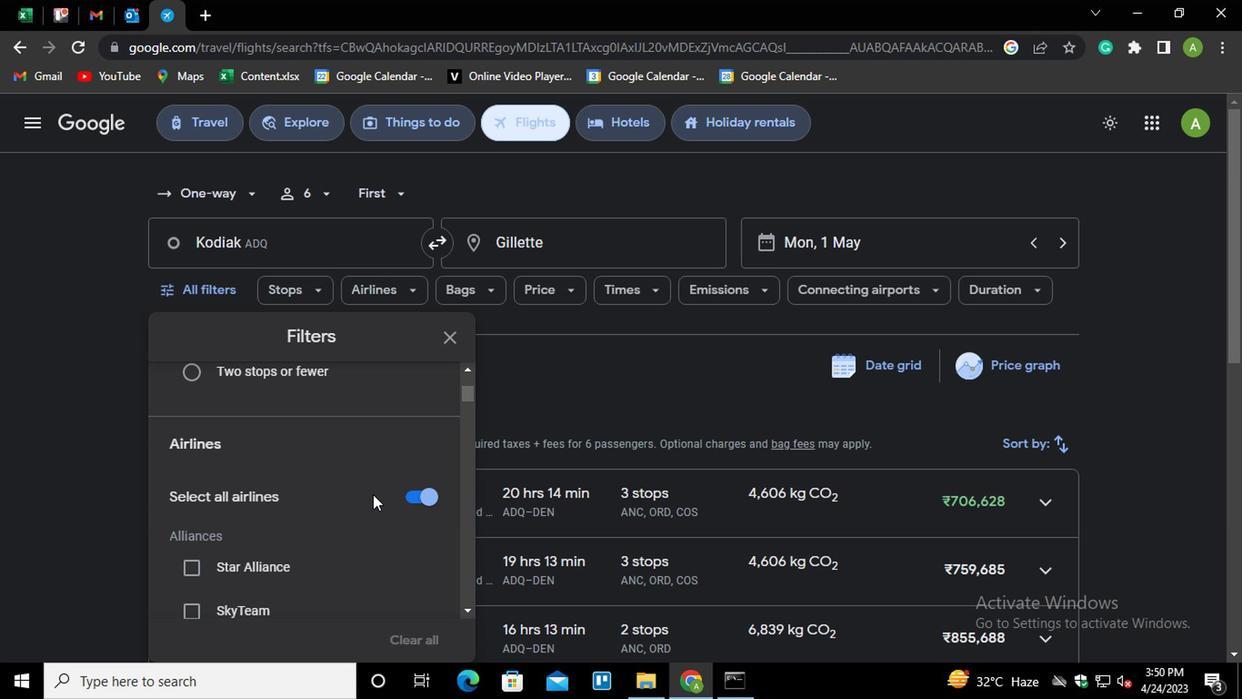 
Action: Mouse moved to (420, 410)
Screenshot: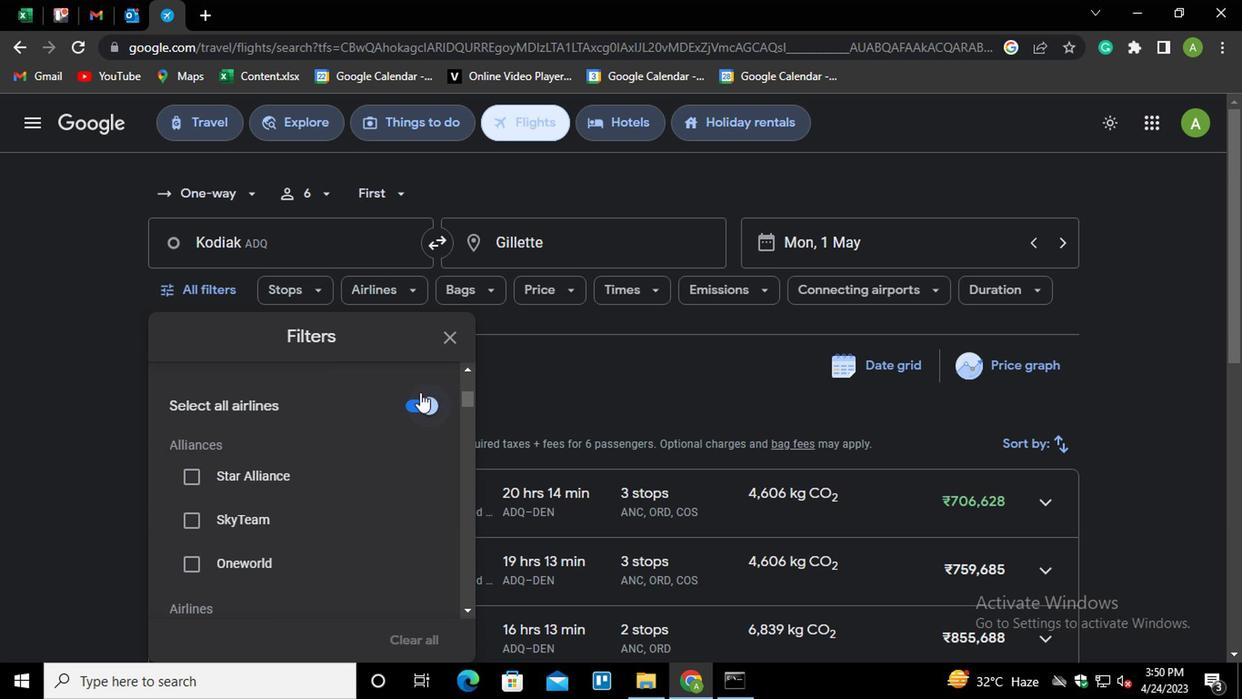 
Action: Mouse pressed left at (420, 410)
Screenshot: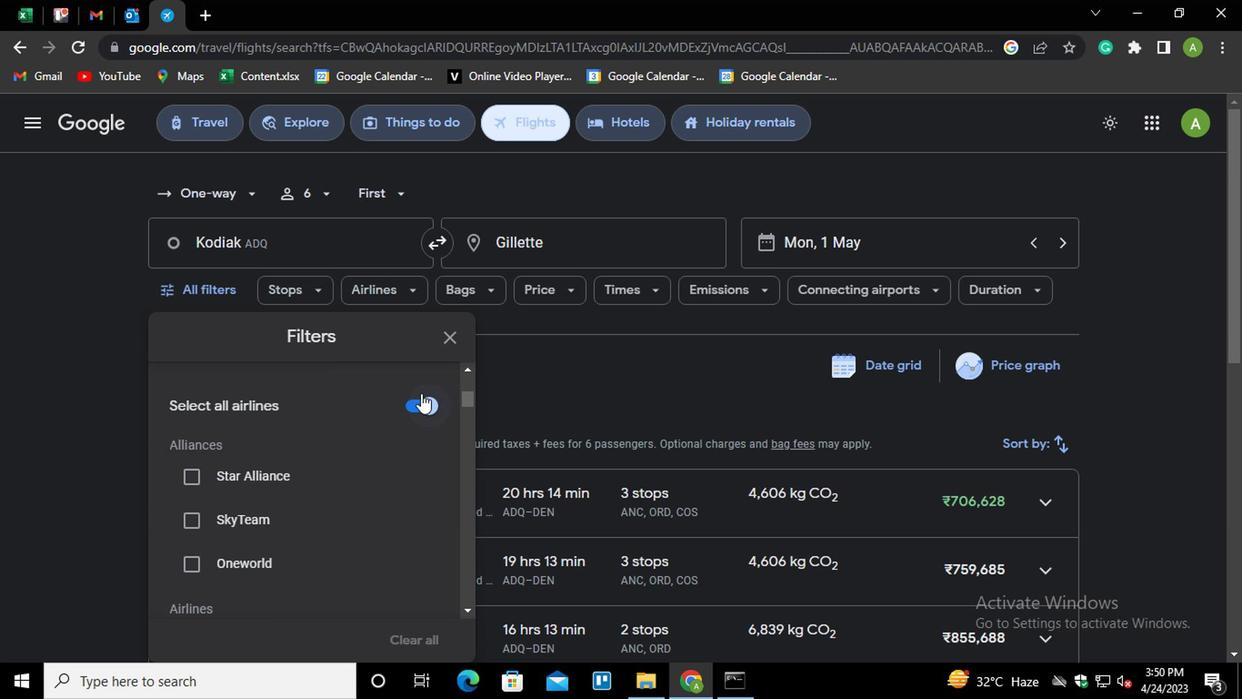 
Action: Mouse moved to (370, 462)
Screenshot: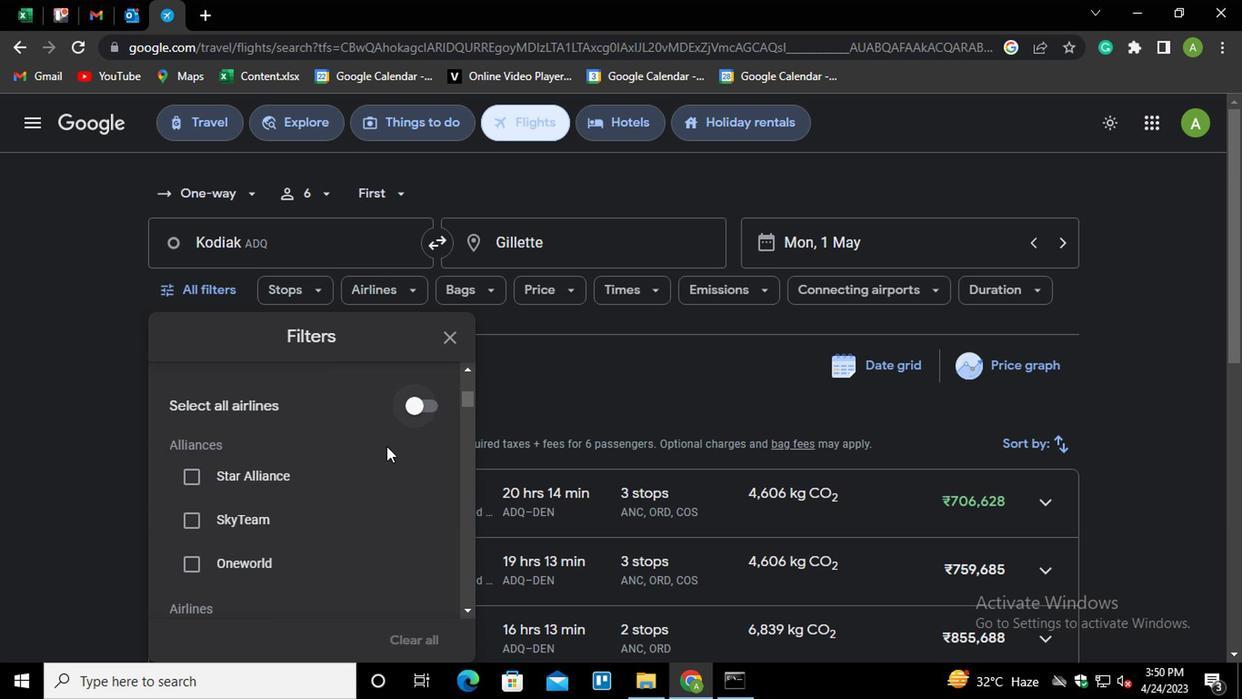 
Action: Mouse scrolled (370, 460) with delta (0, -1)
Screenshot: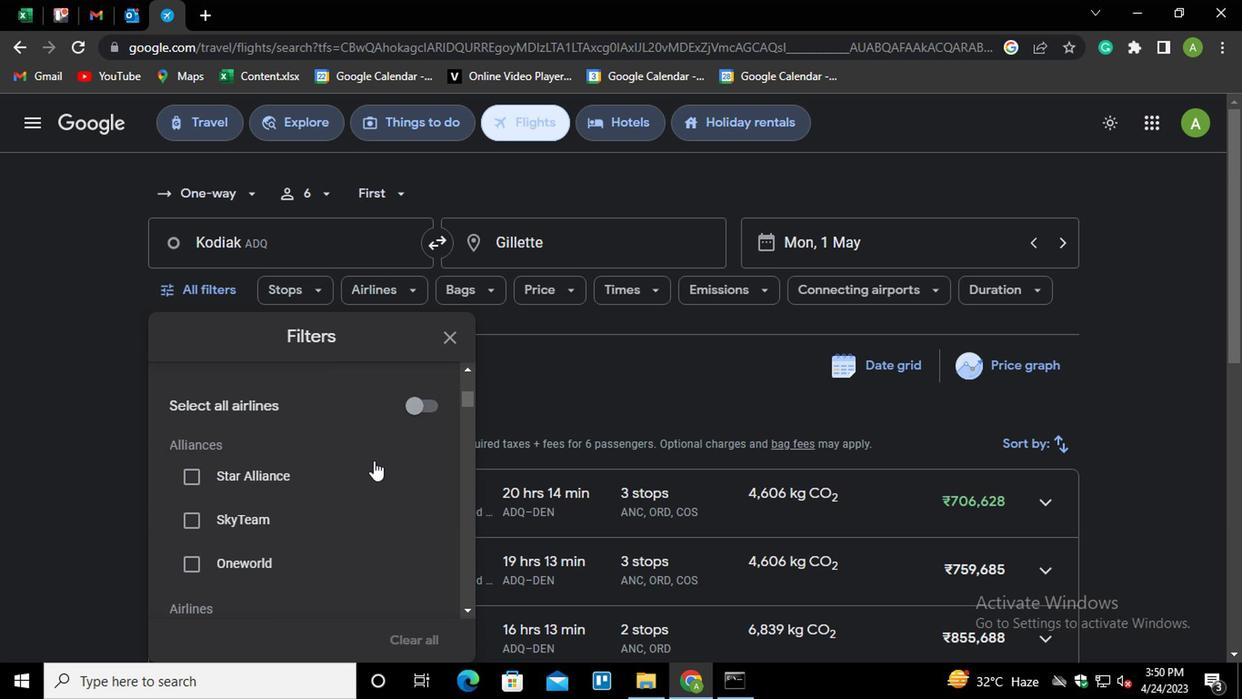 
Action: Mouse scrolled (370, 460) with delta (0, -1)
Screenshot: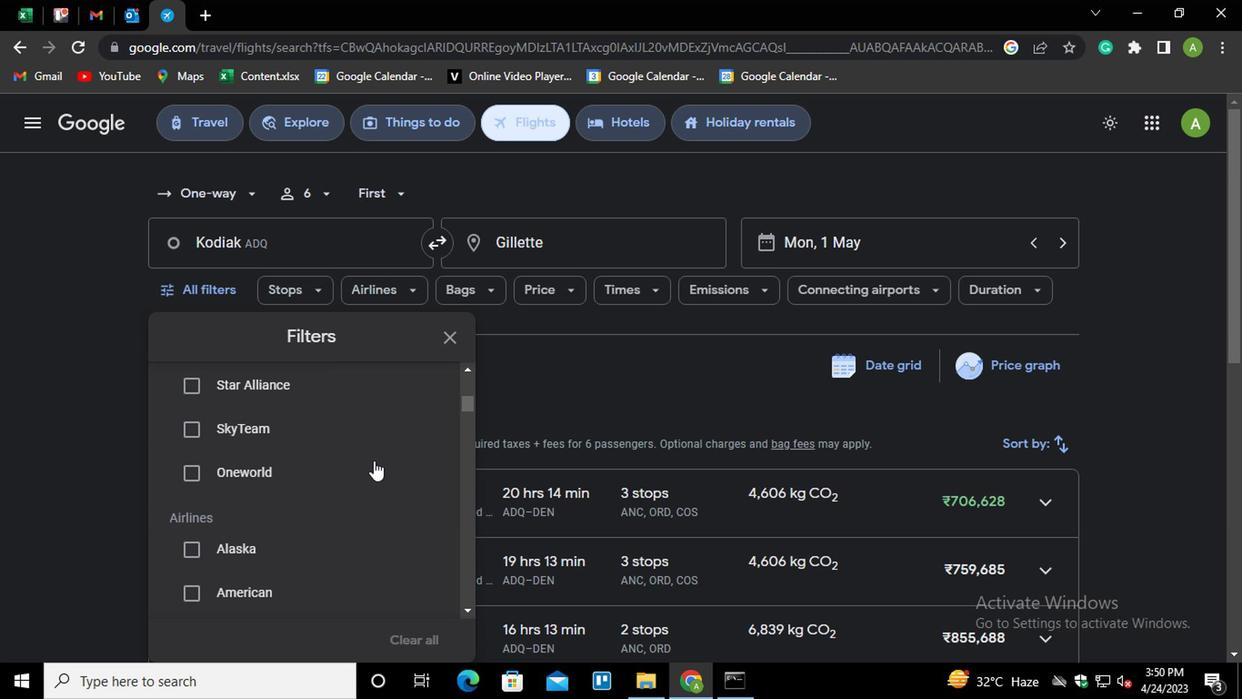 
Action: Mouse scrolled (370, 460) with delta (0, -1)
Screenshot: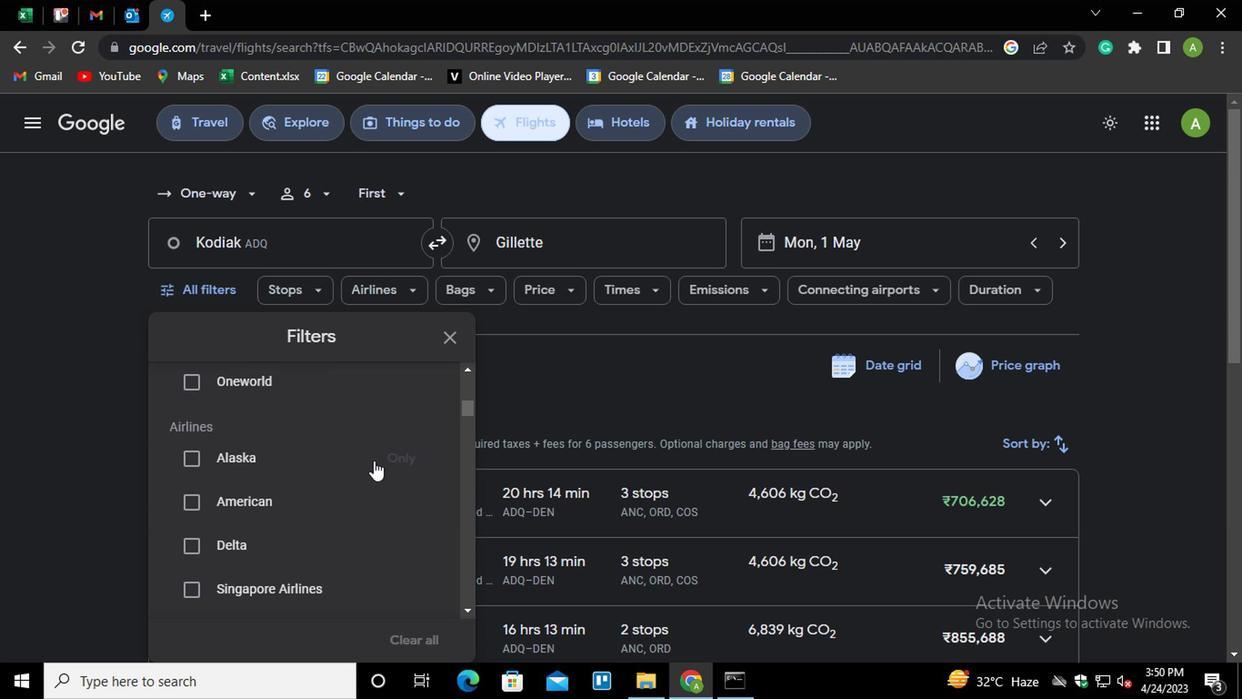 
Action: Mouse scrolled (370, 460) with delta (0, -1)
Screenshot: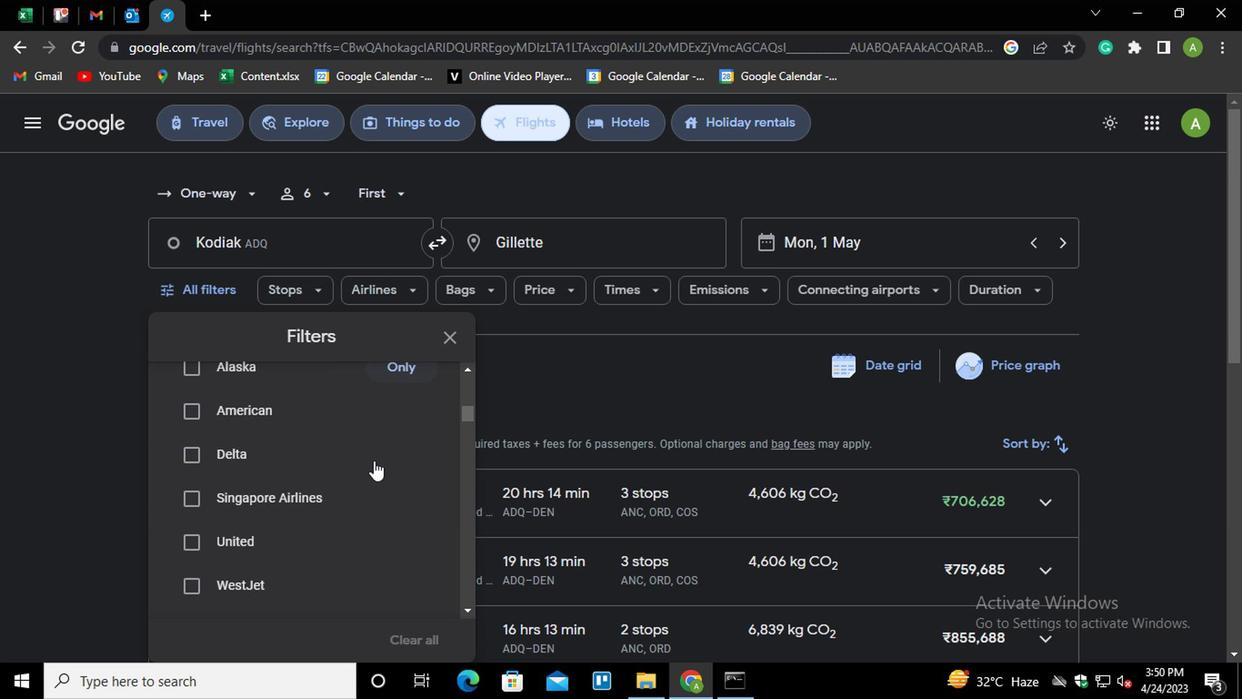
Action: Mouse scrolled (370, 460) with delta (0, -1)
Screenshot: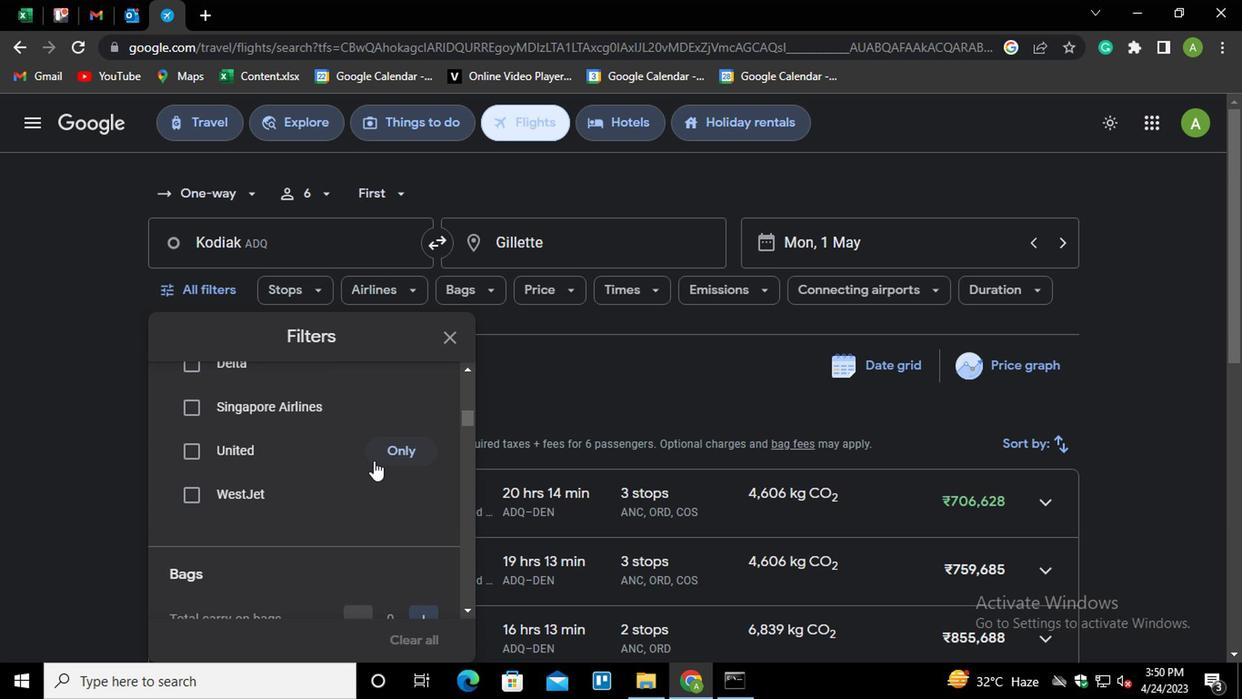 
Action: Mouse moved to (425, 570)
Screenshot: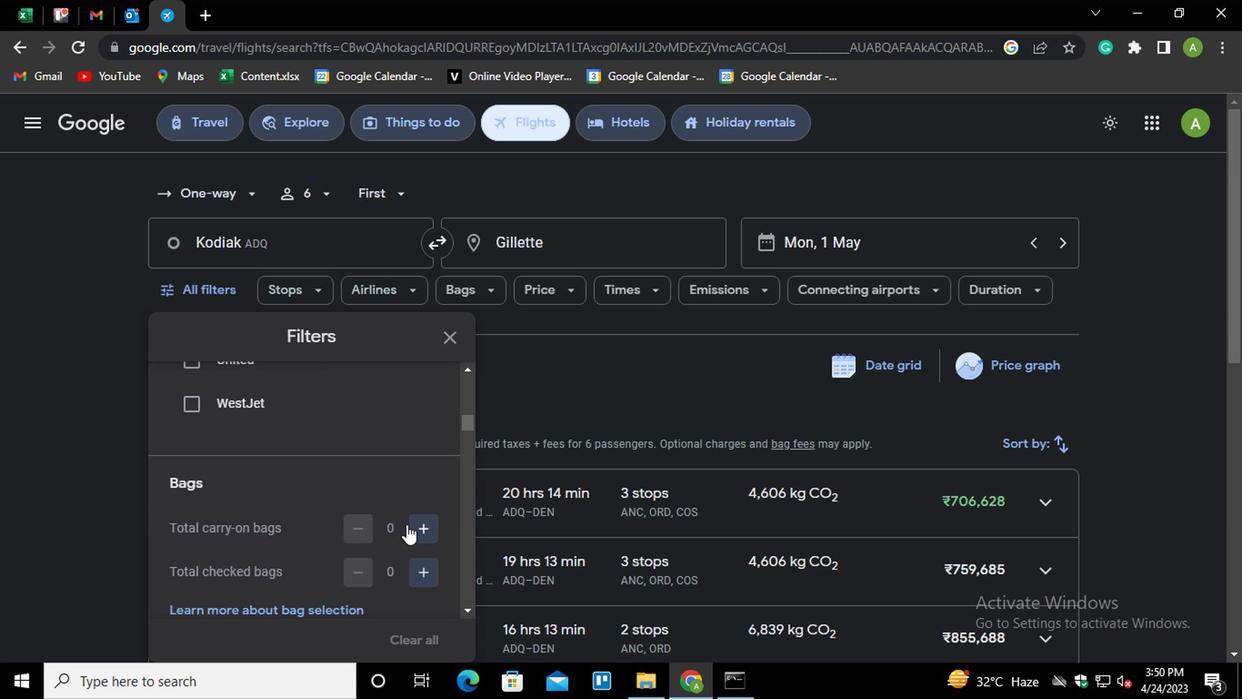 
Action: Mouse pressed left at (425, 570)
Screenshot: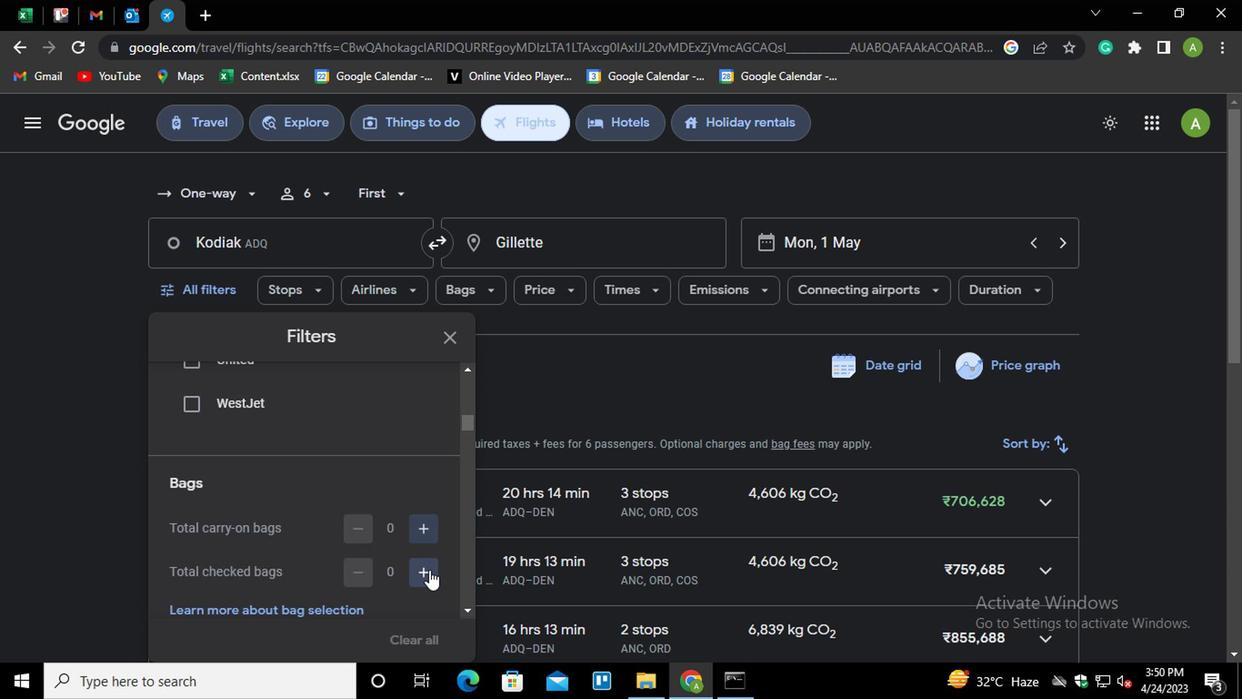 
Action: Mouse pressed left at (425, 570)
Screenshot: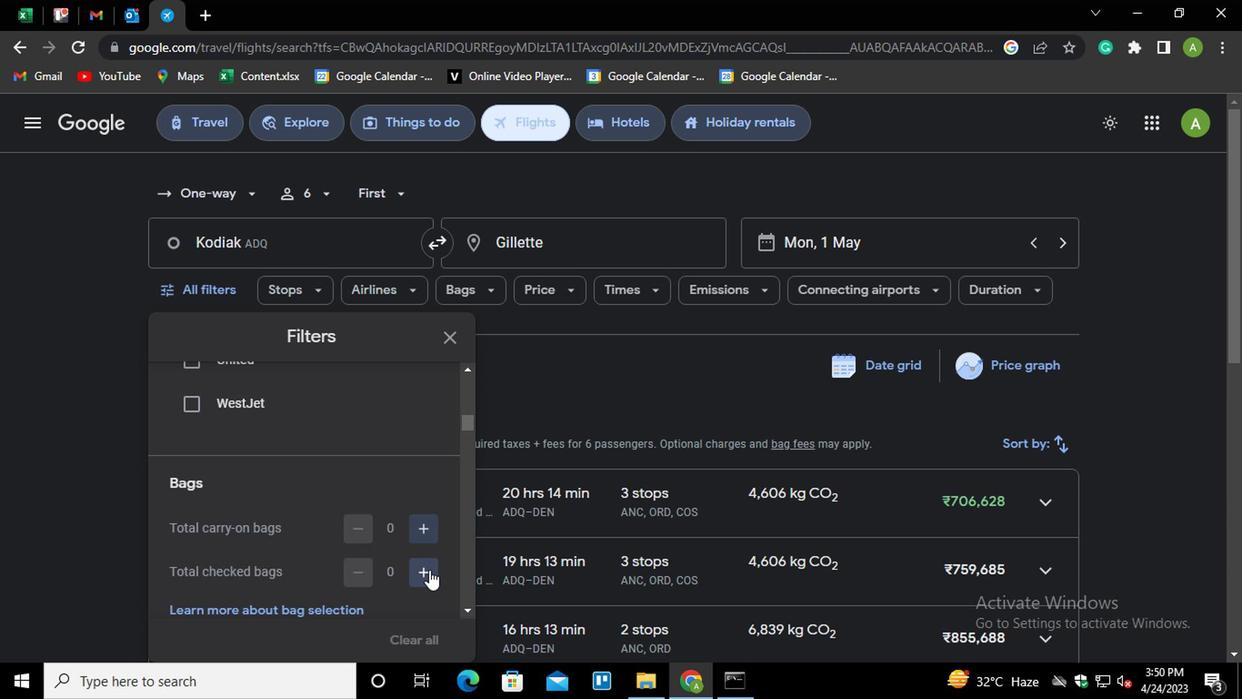 
Action: Mouse moved to (324, 501)
Screenshot: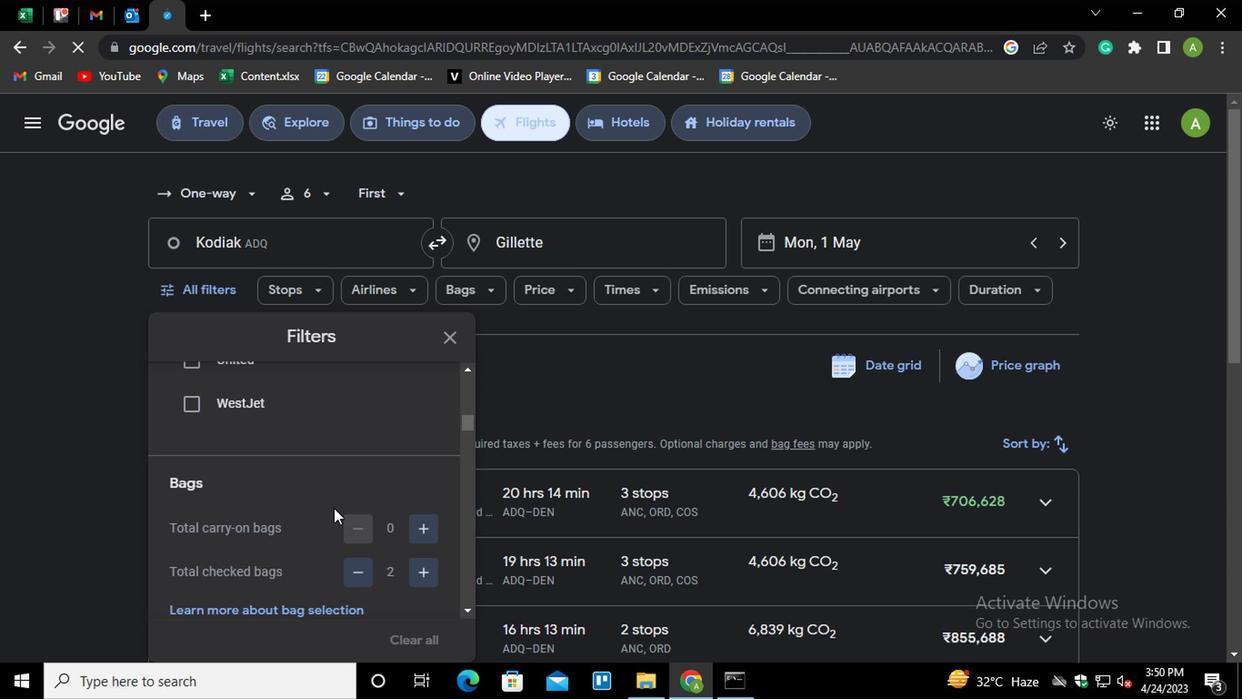 
Action: Mouse scrolled (324, 500) with delta (0, 0)
Screenshot: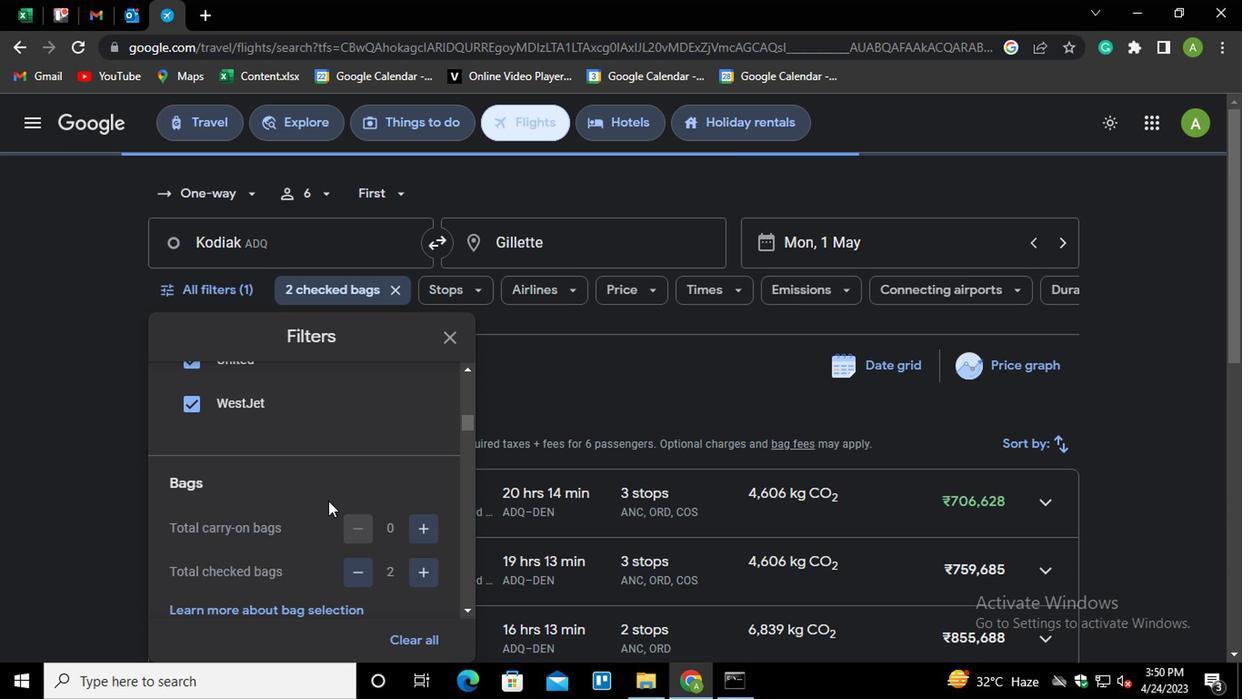 
Action: Mouse scrolled (324, 500) with delta (0, 0)
Screenshot: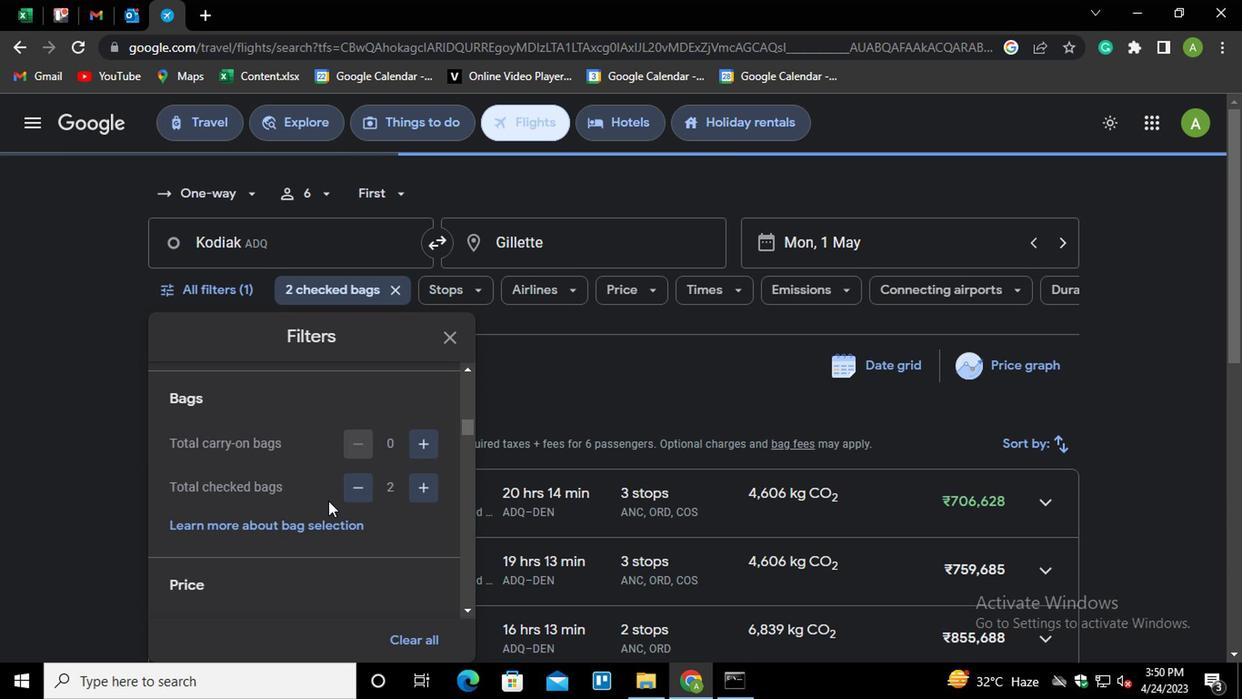 
Action: Mouse scrolled (324, 500) with delta (0, 0)
Screenshot: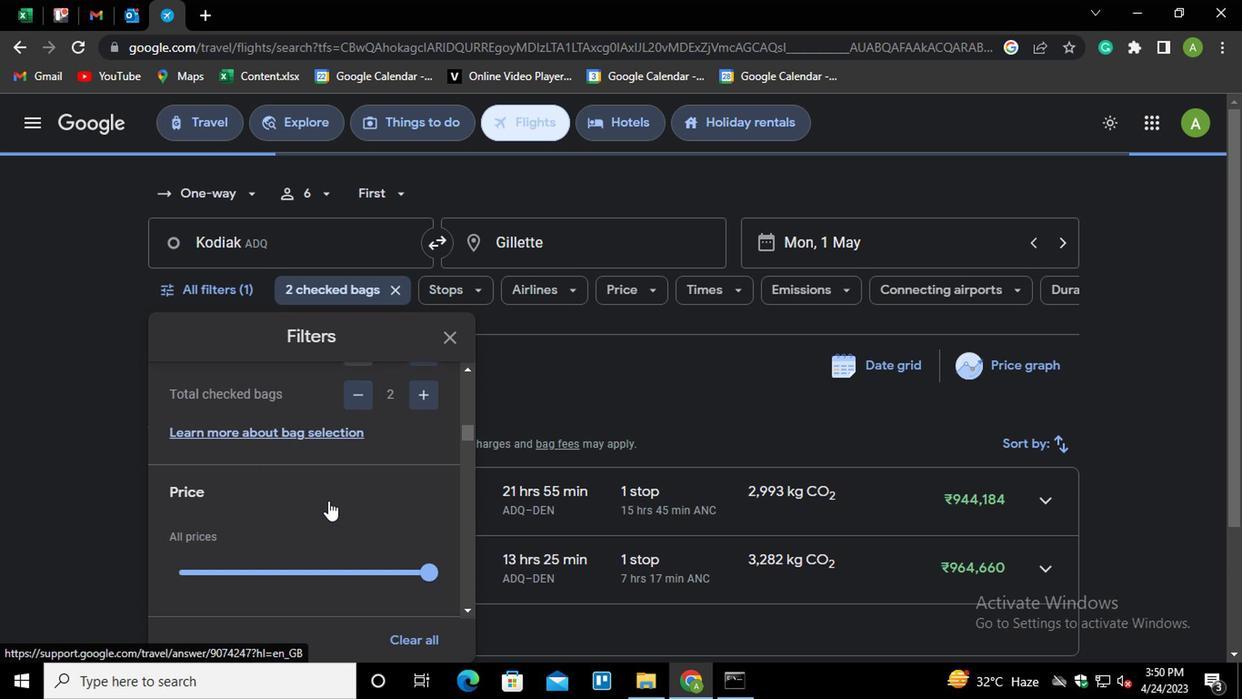 
Action: Mouse moved to (429, 475)
Screenshot: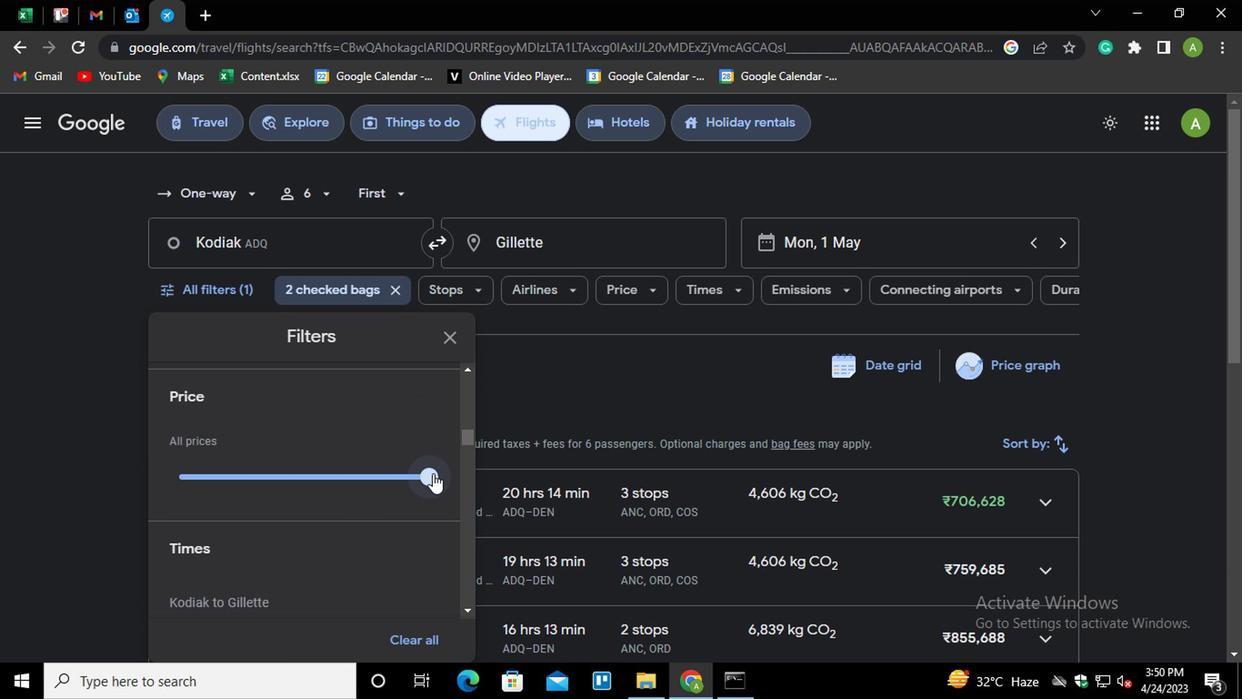 
Action: Mouse pressed left at (429, 475)
Screenshot: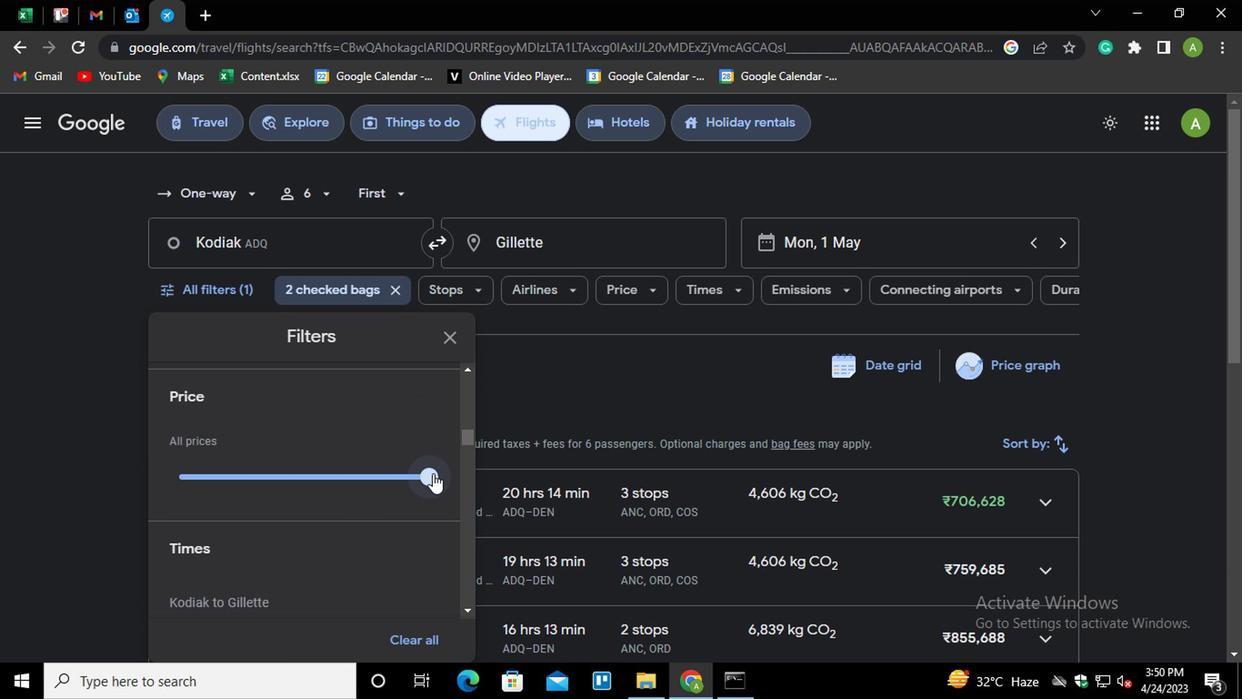 
Action: Mouse moved to (306, 516)
Screenshot: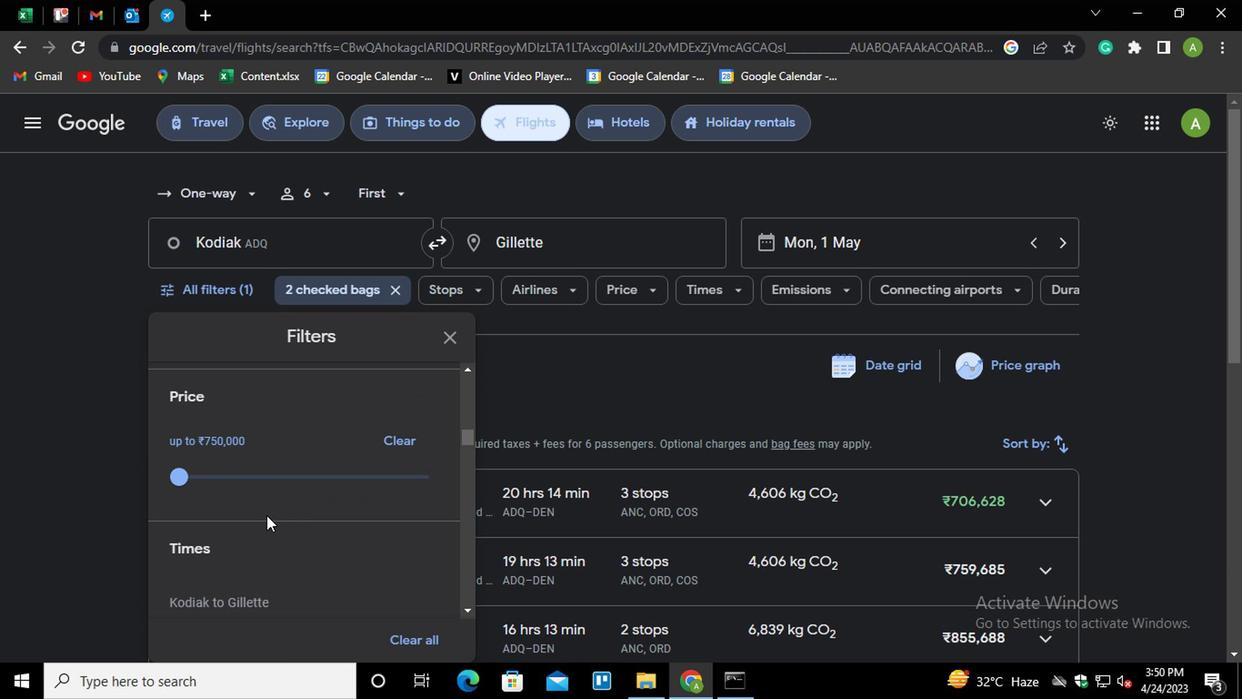 
Action: Mouse scrolled (306, 515) with delta (0, -1)
Screenshot: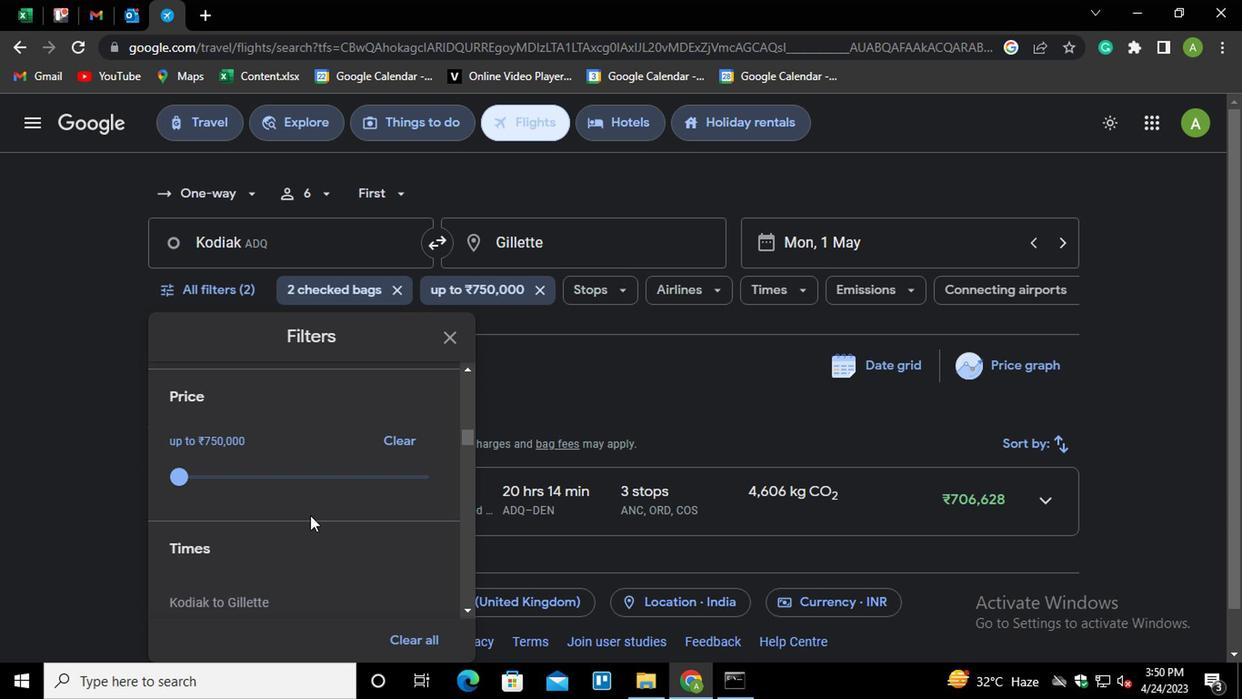 
Action: Mouse scrolled (306, 515) with delta (0, -1)
Screenshot: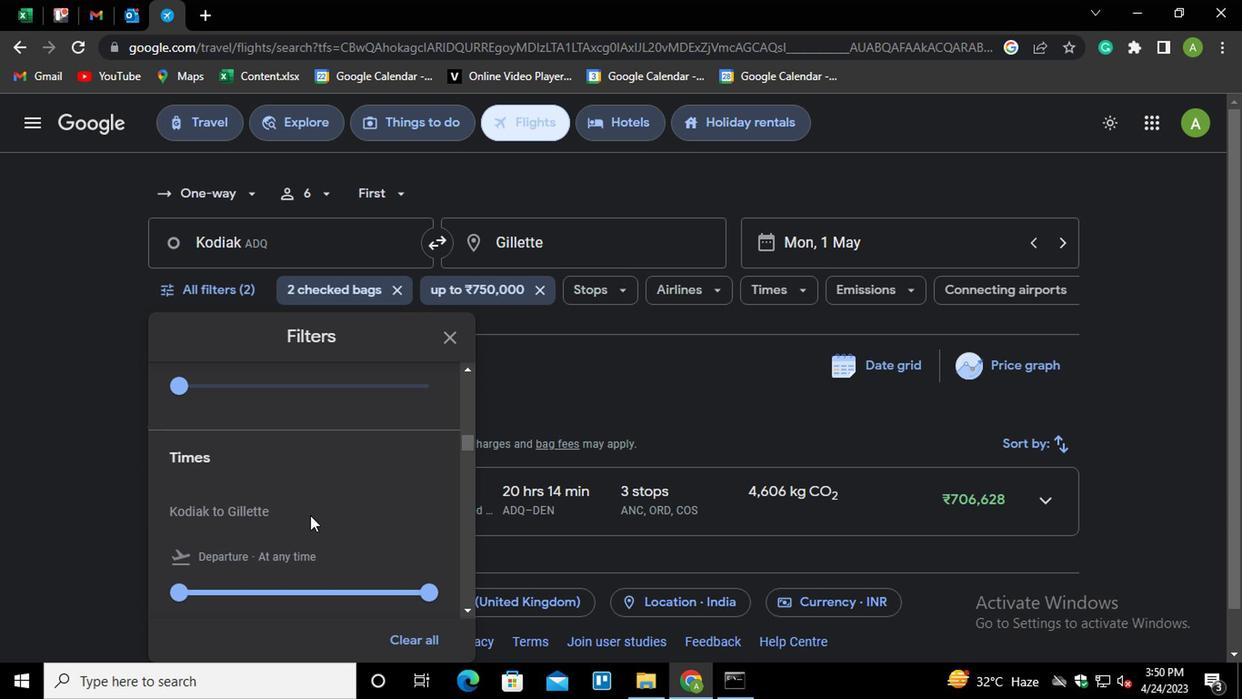 
Action: Mouse moved to (225, 502)
Screenshot: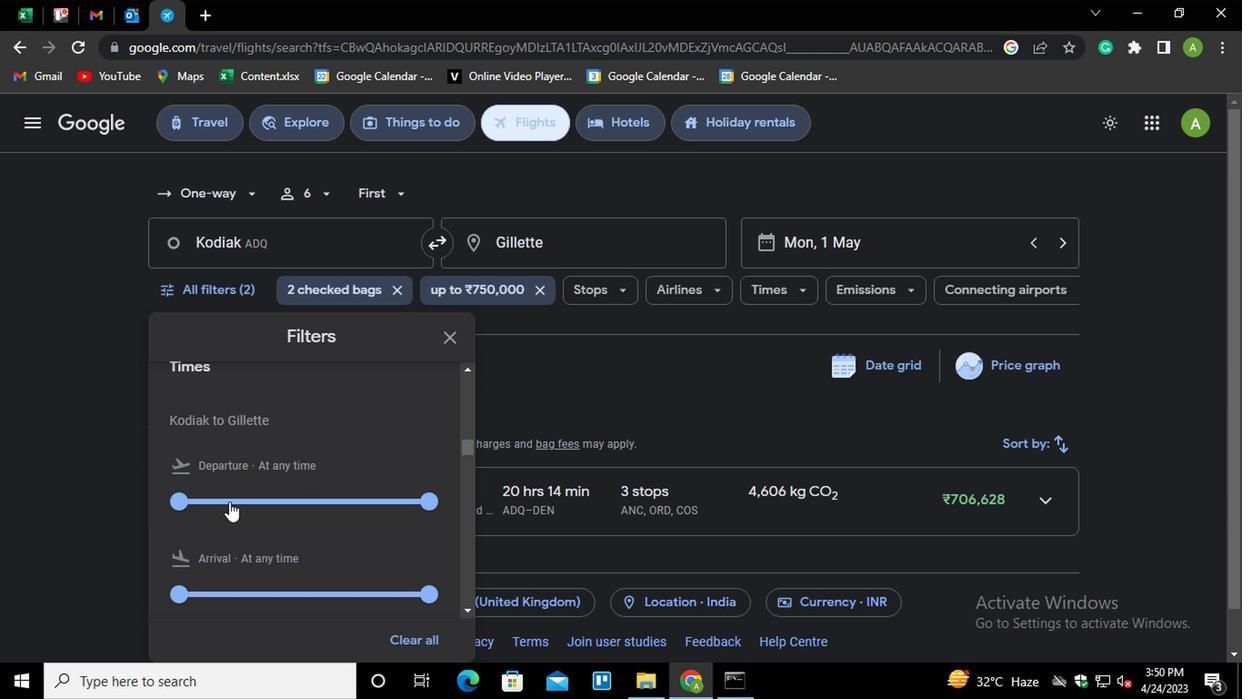 
Action: Mouse pressed left at (225, 502)
Screenshot: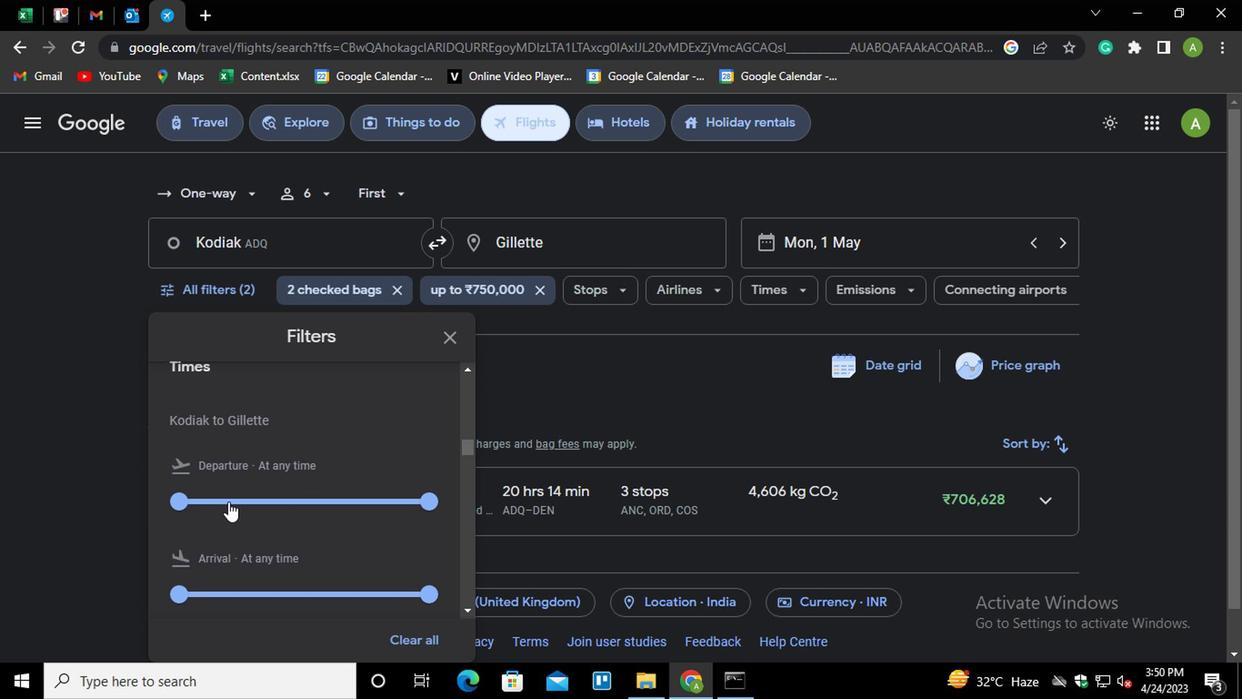 
Action: Mouse moved to (800, 483)
Screenshot: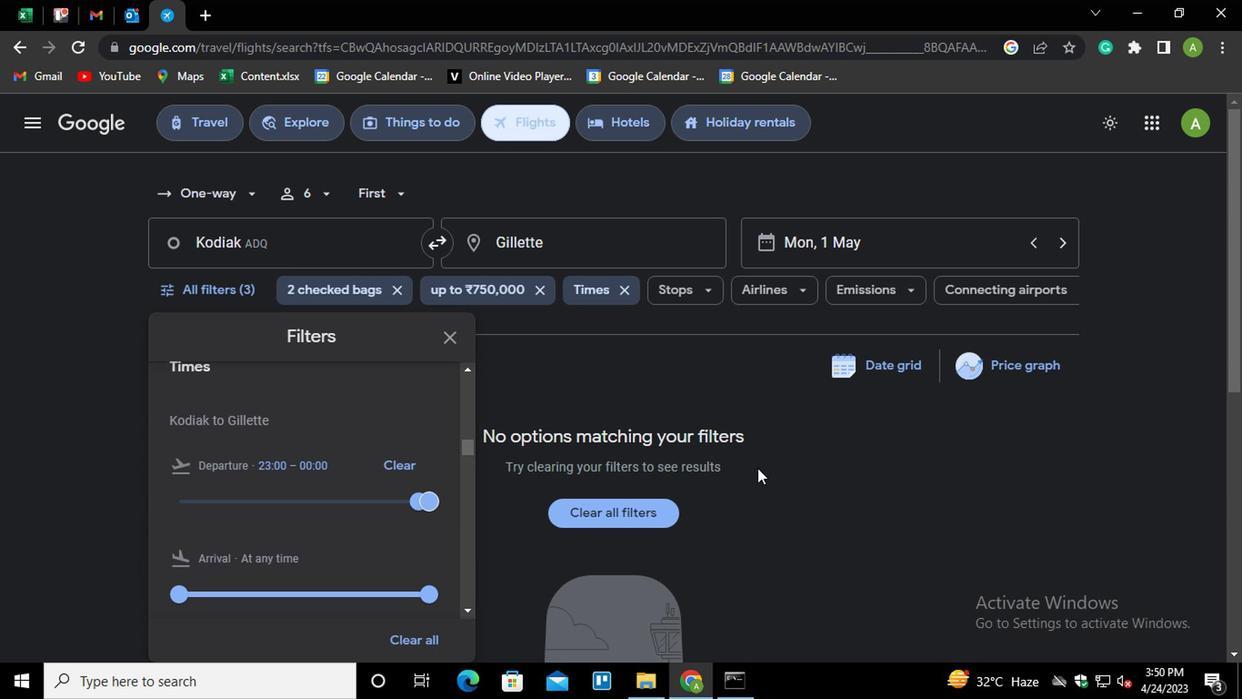 
Action: Mouse pressed left at (800, 483)
Screenshot: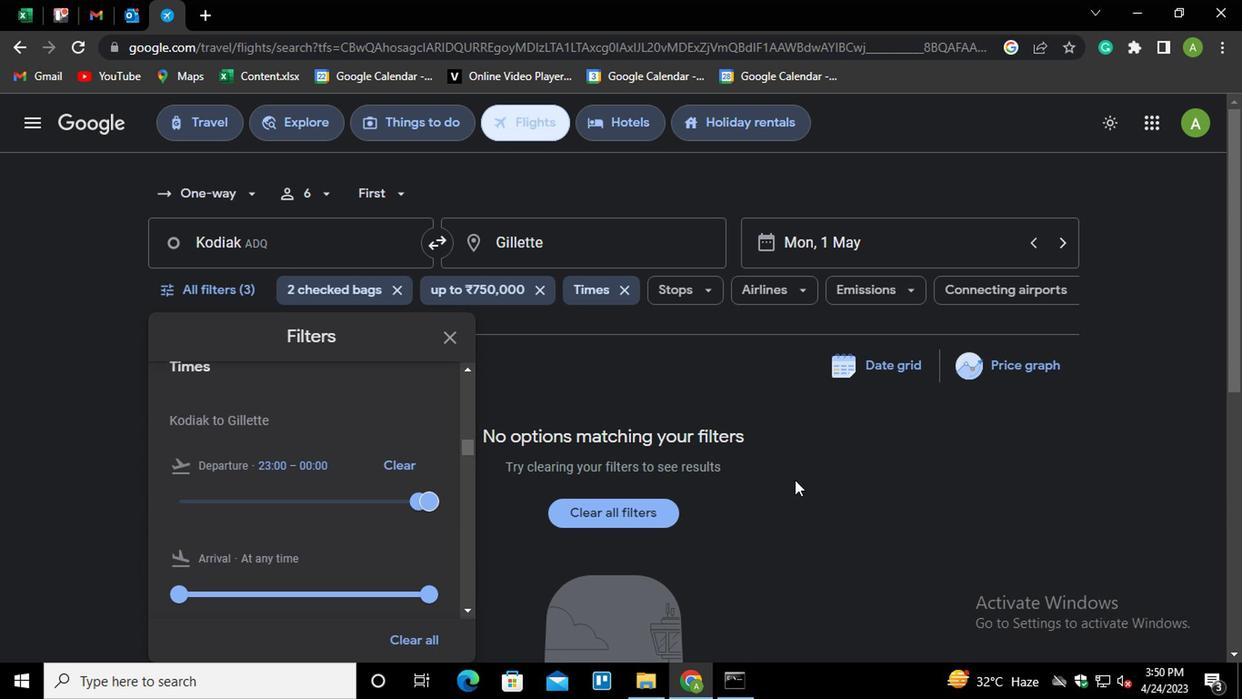 
